 Task: Create a due date automation trigger when advanced on, on the monday of the week before a card is due add fields with custom field "Resume" set to a date between 1 and 7 days from now at 11:00 AM.
Action: Mouse moved to (1243, 97)
Screenshot: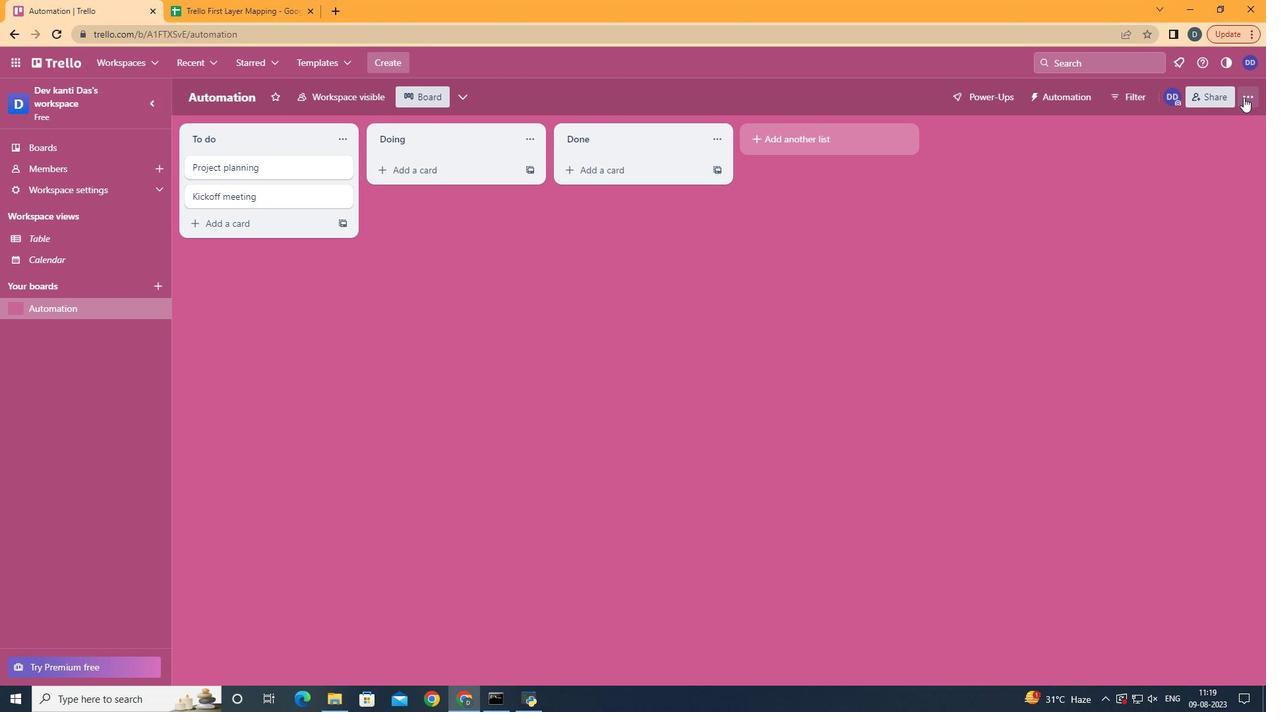 
Action: Mouse pressed left at (1243, 97)
Screenshot: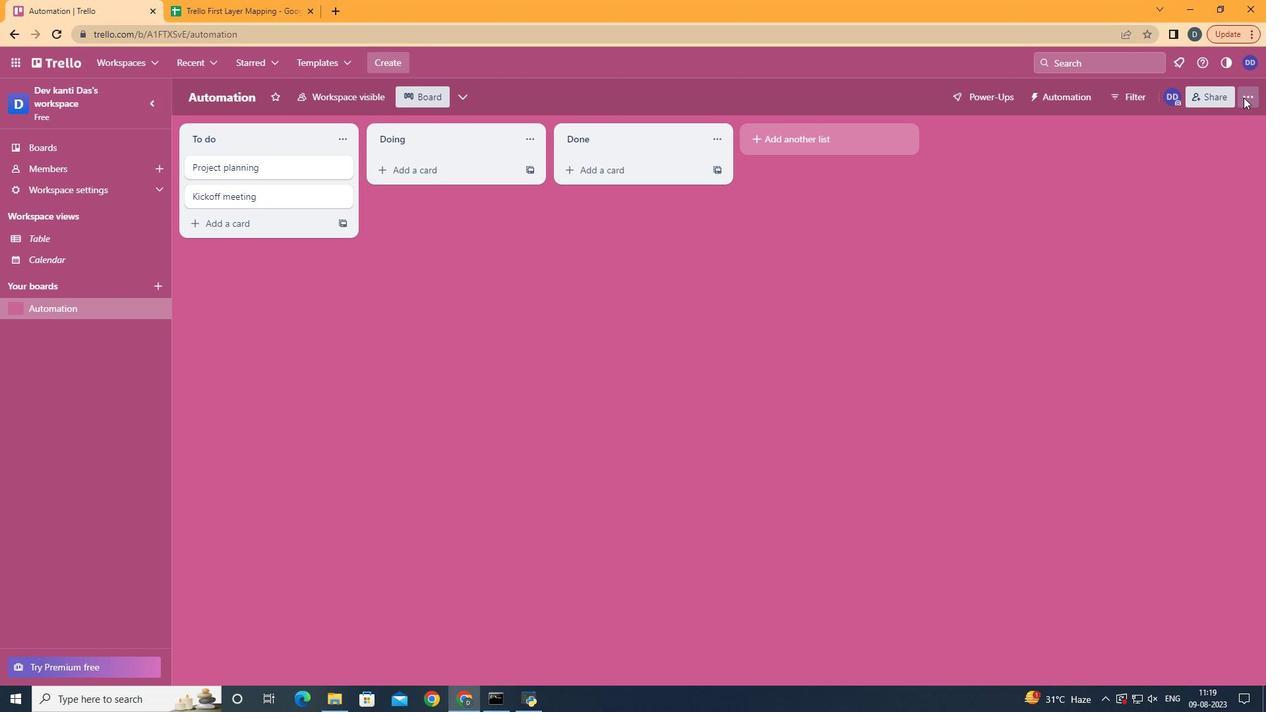 
Action: Mouse moved to (1092, 294)
Screenshot: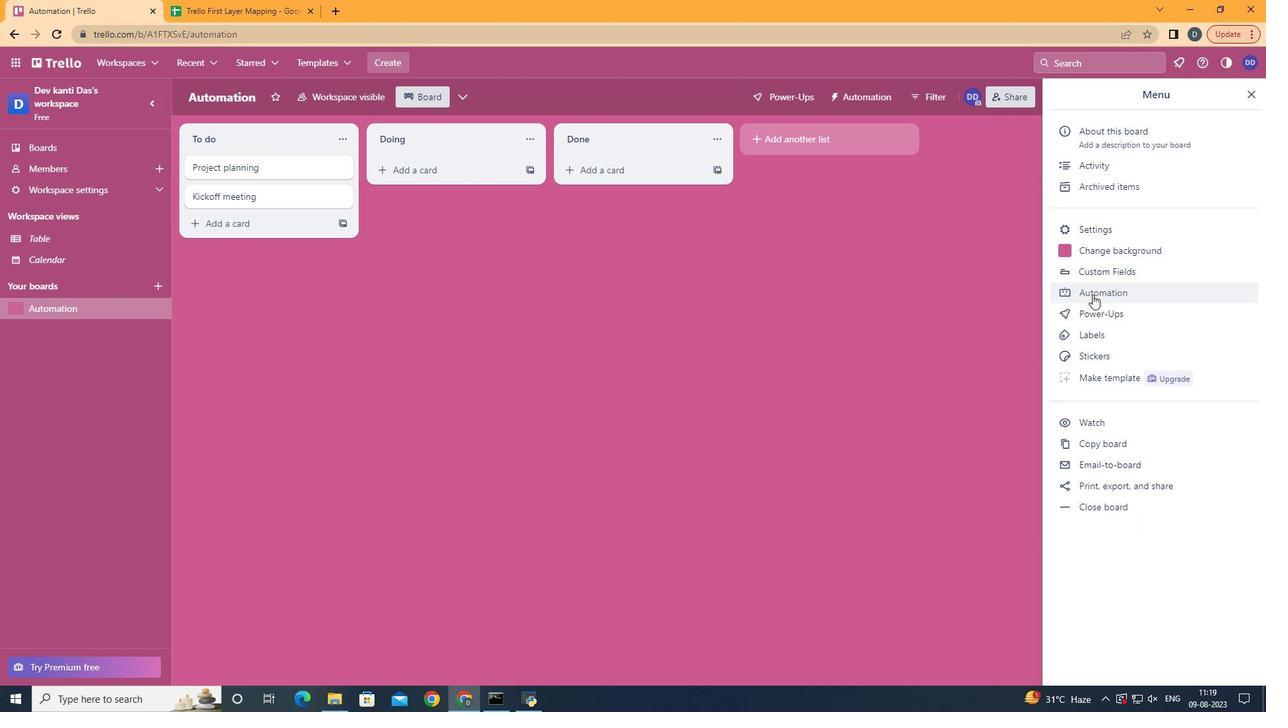 
Action: Mouse pressed left at (1092, 294)
Screenshot: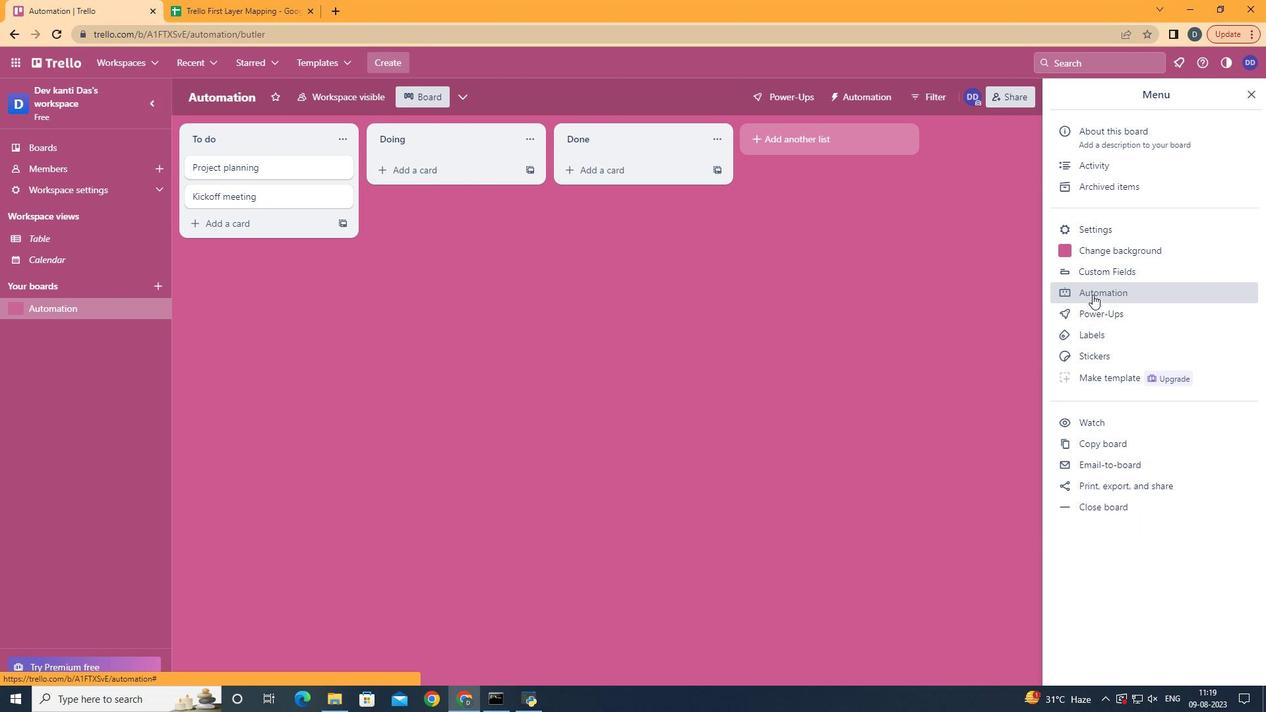 
Action: Mouse moved to (238, 258)
Screenshot: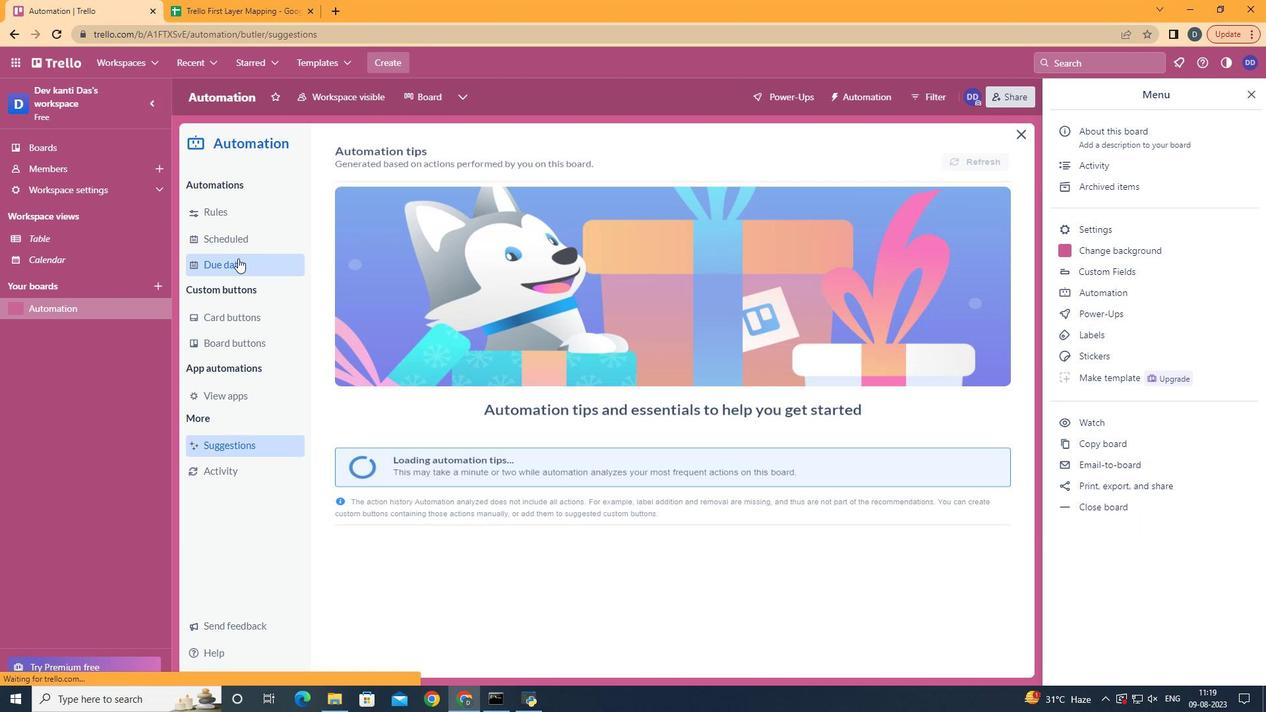 
Action: Mouse pressed left at (238, 258)
Screenshot: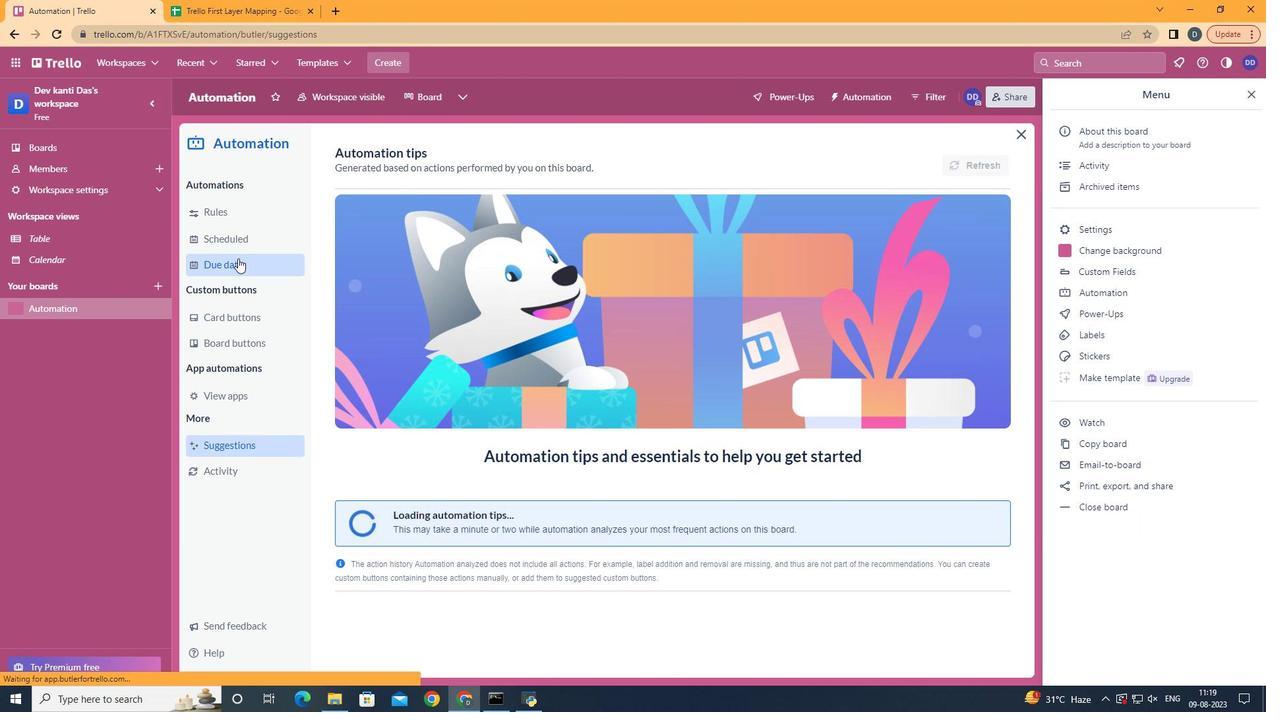 
Action: Mouse moved to (937, 161)
Screenshot: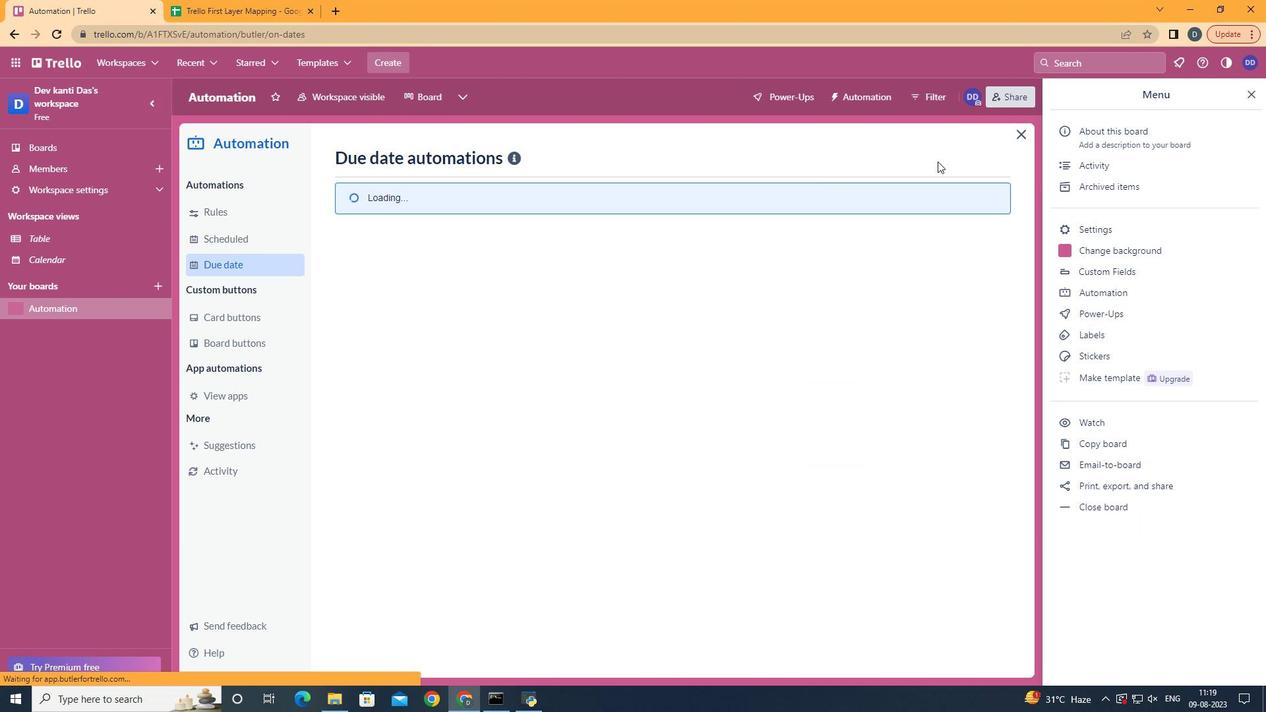 
Action: Mouse pressed left at (937, 161)
Screenshot: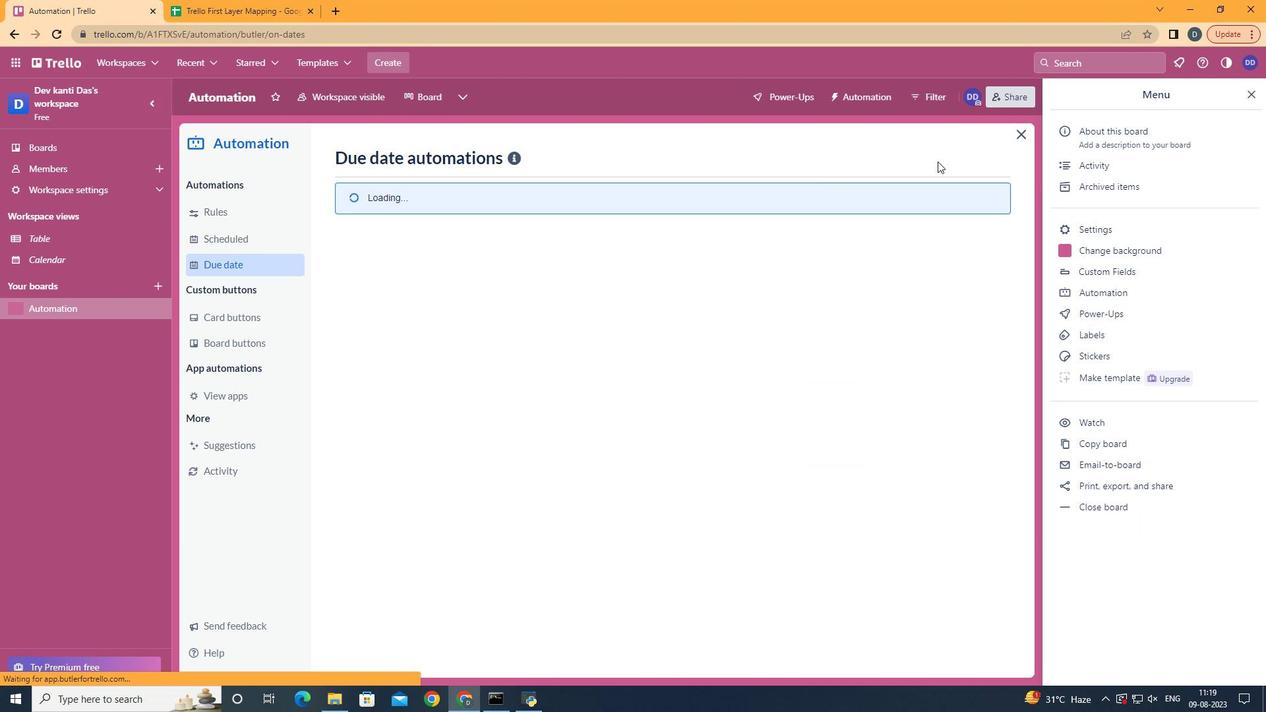 
Action: Mouse moved to (929, 155)
Screenshot: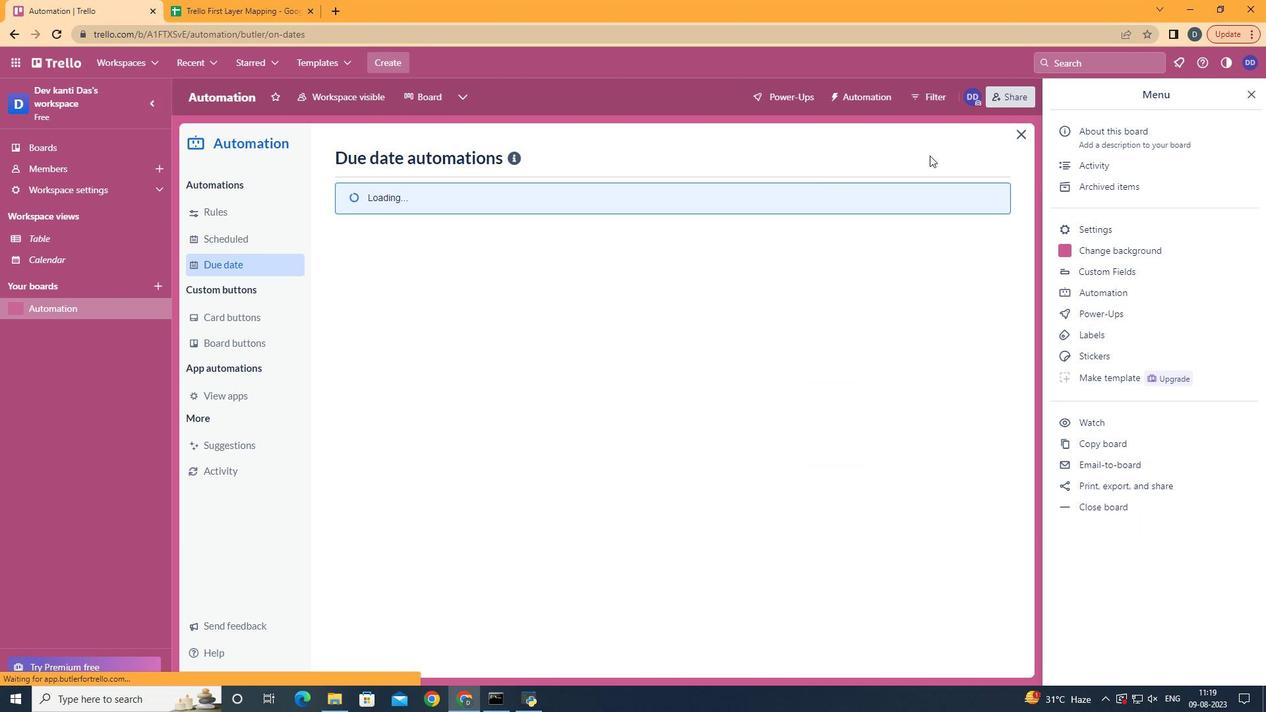
Action: Mouse pressed left at (929, 155)
Screenshot: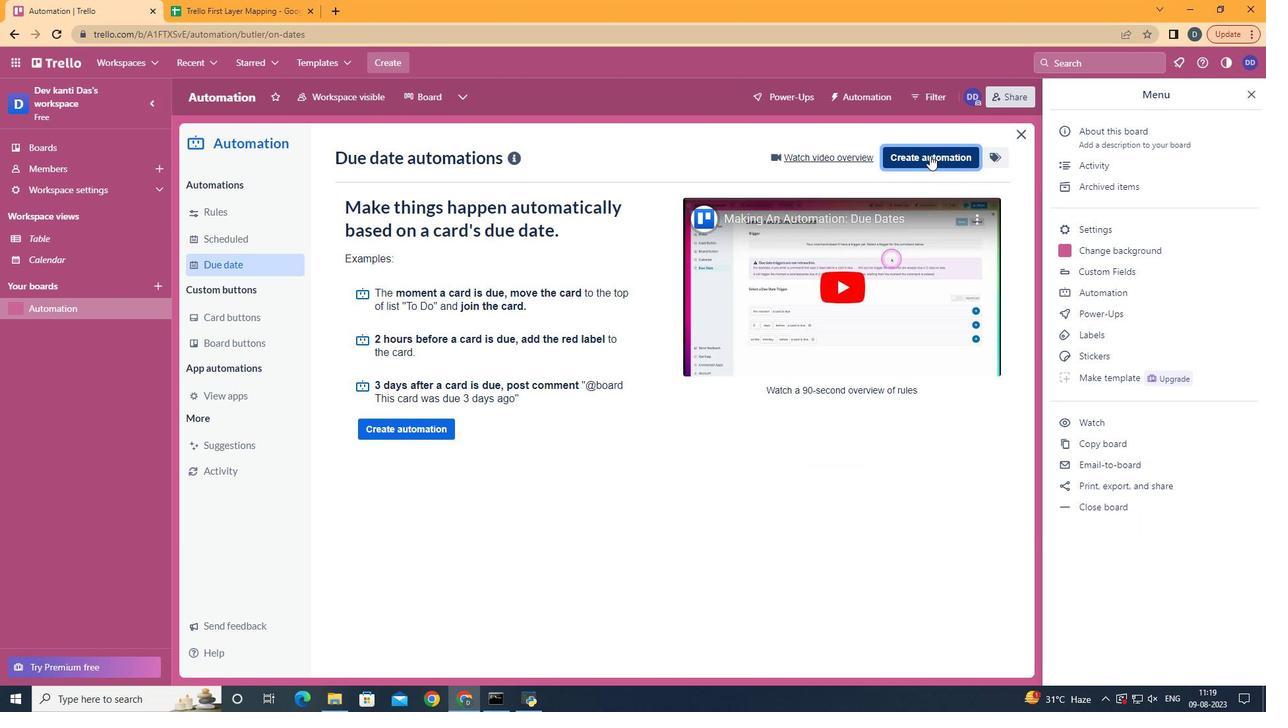 
Action: Mouse moved to (727, 278)
Screenshot: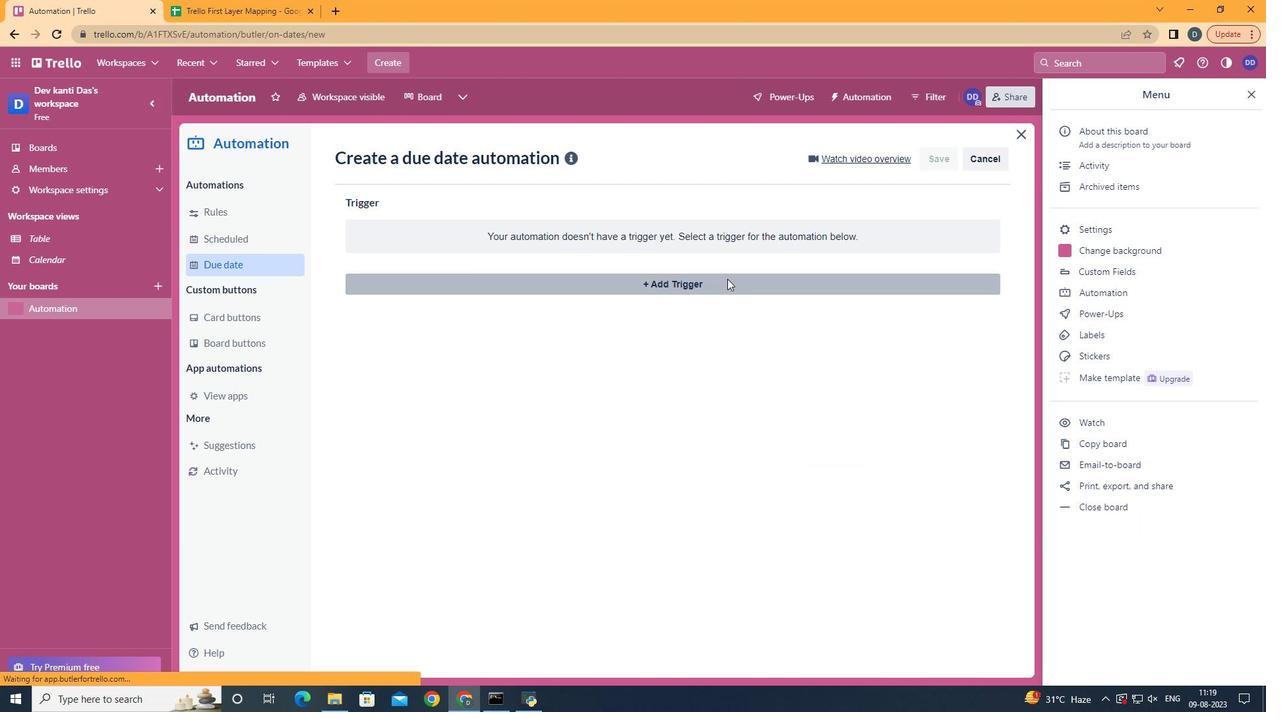 
Action: Mouse pressed left at (727, 278)
Screenshot: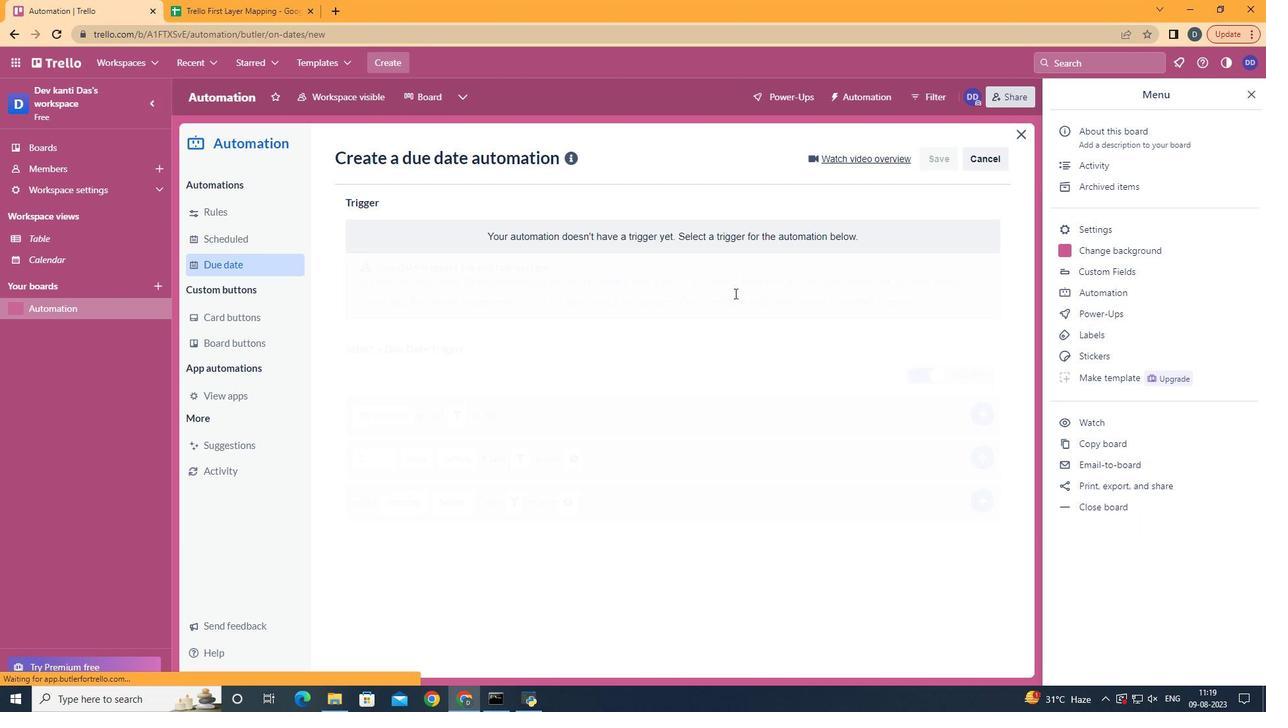 
Action: Mouse moved to (464, 625)
Screenshot: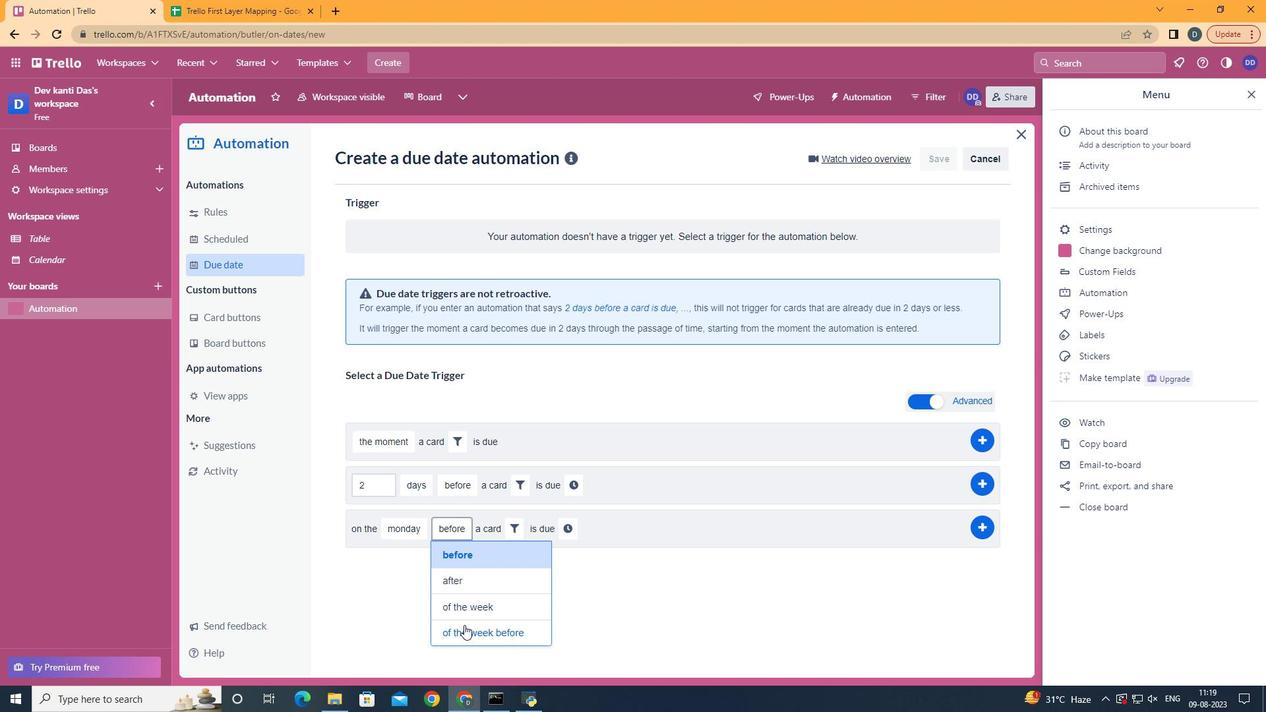 
Action: Mouse pressed left at (464, 625)
Screenshot: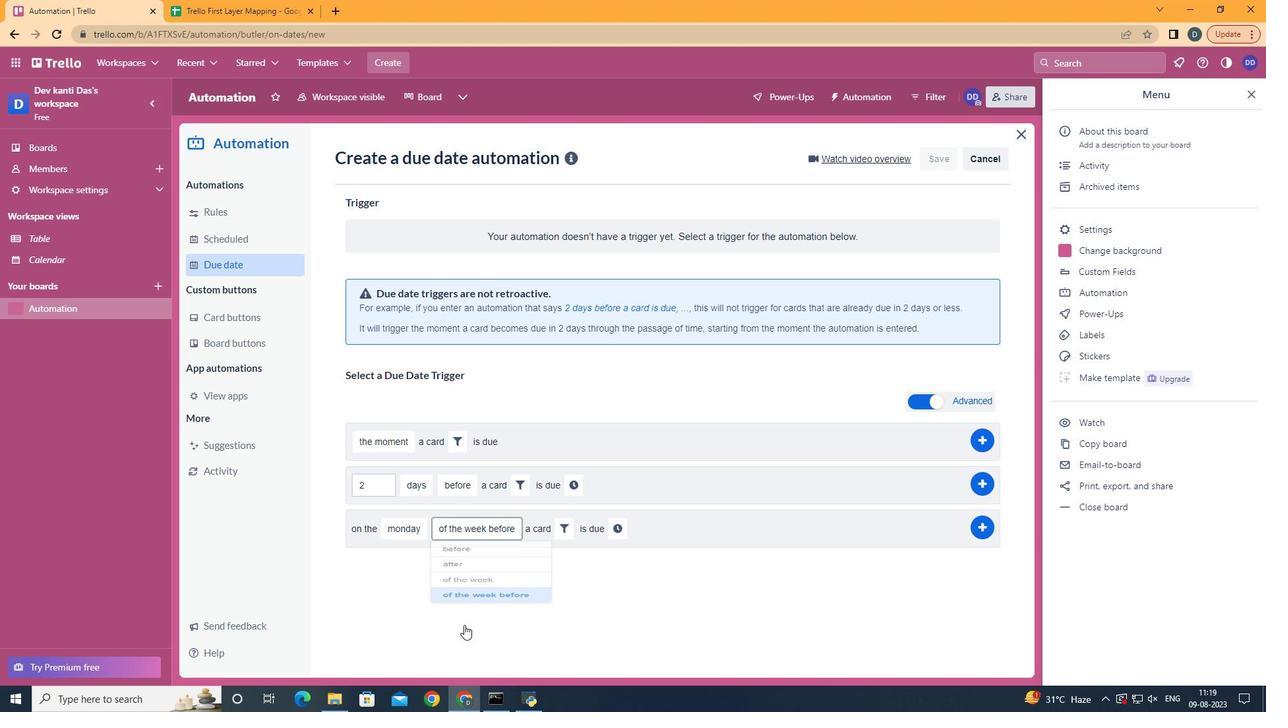 
Action: Mouse moved to (559, 525)
Screenshot: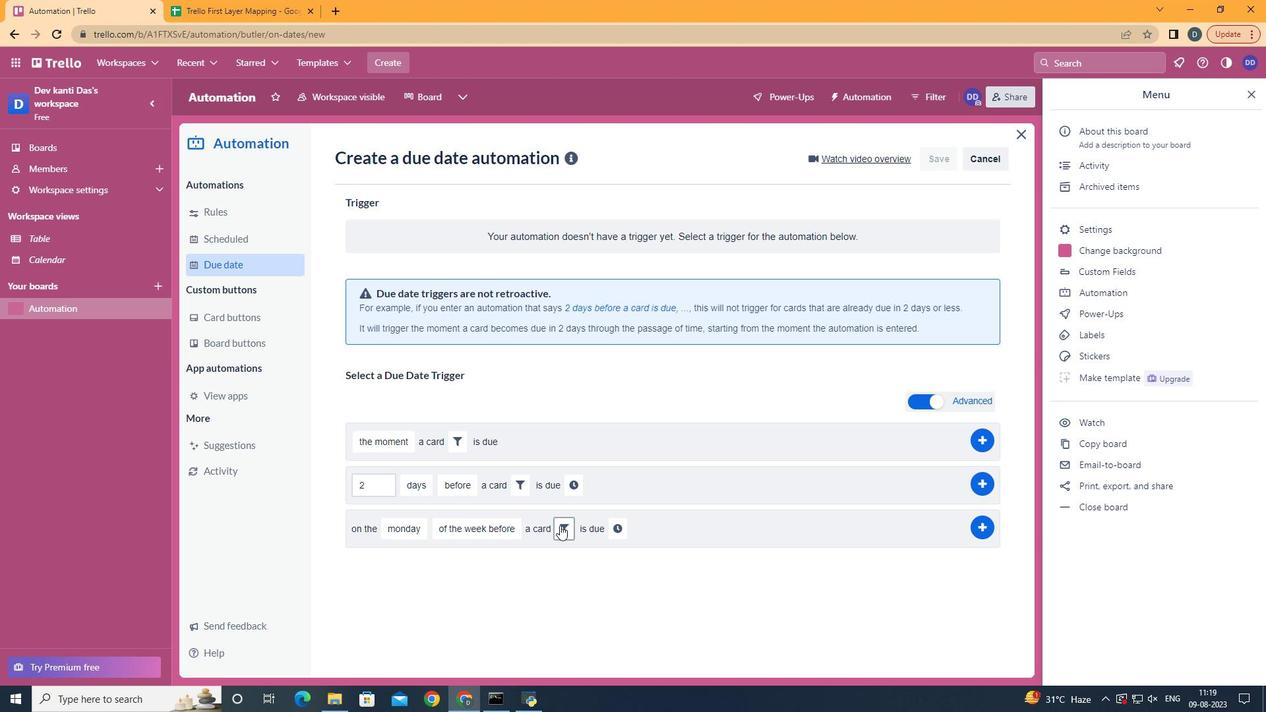 
Action: Mouse pressed left at (559, 525)
Screenshot: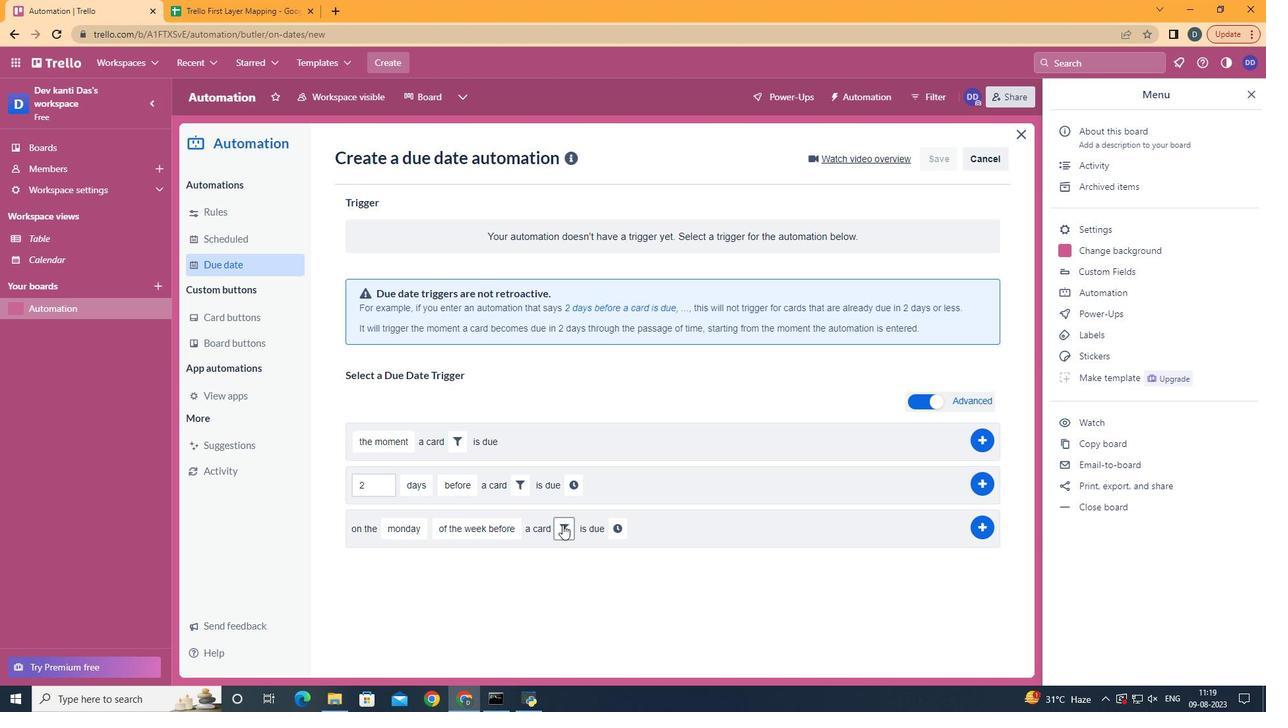 
Action: Mouse moved to (761, 567)
Screenshot: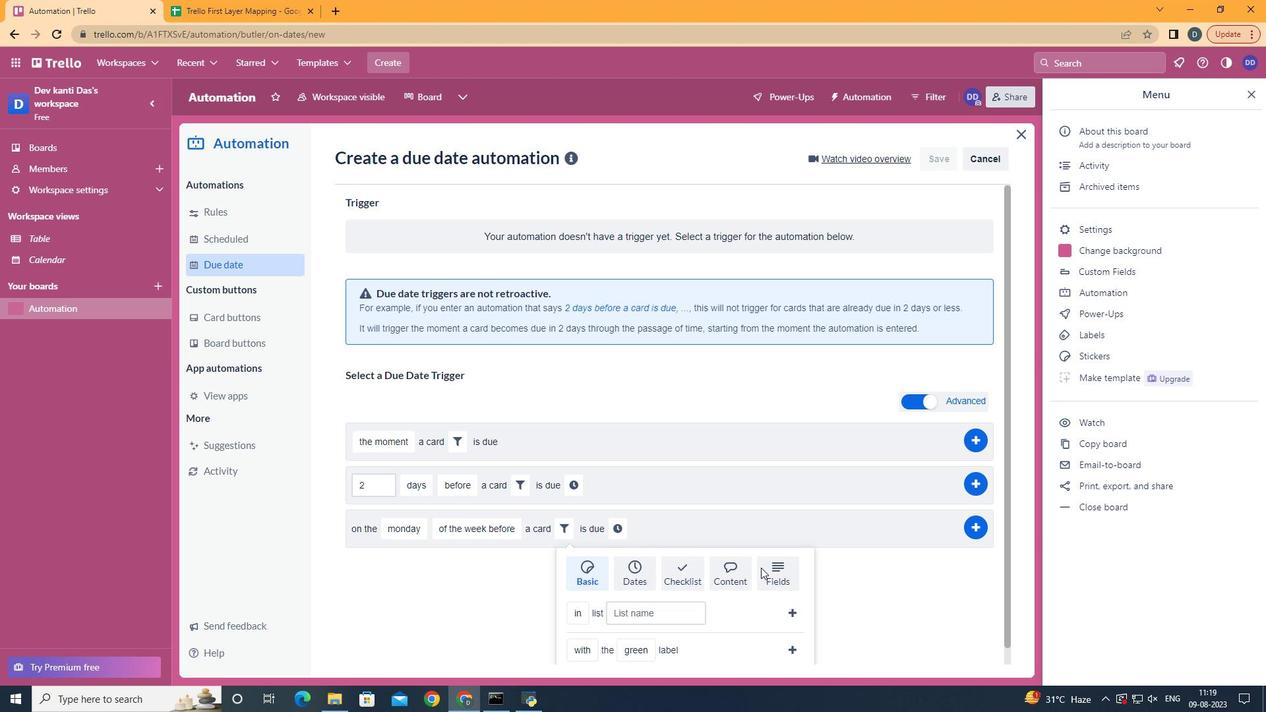 
Action: Mouse pressed left at (761, 567)
Screenshot: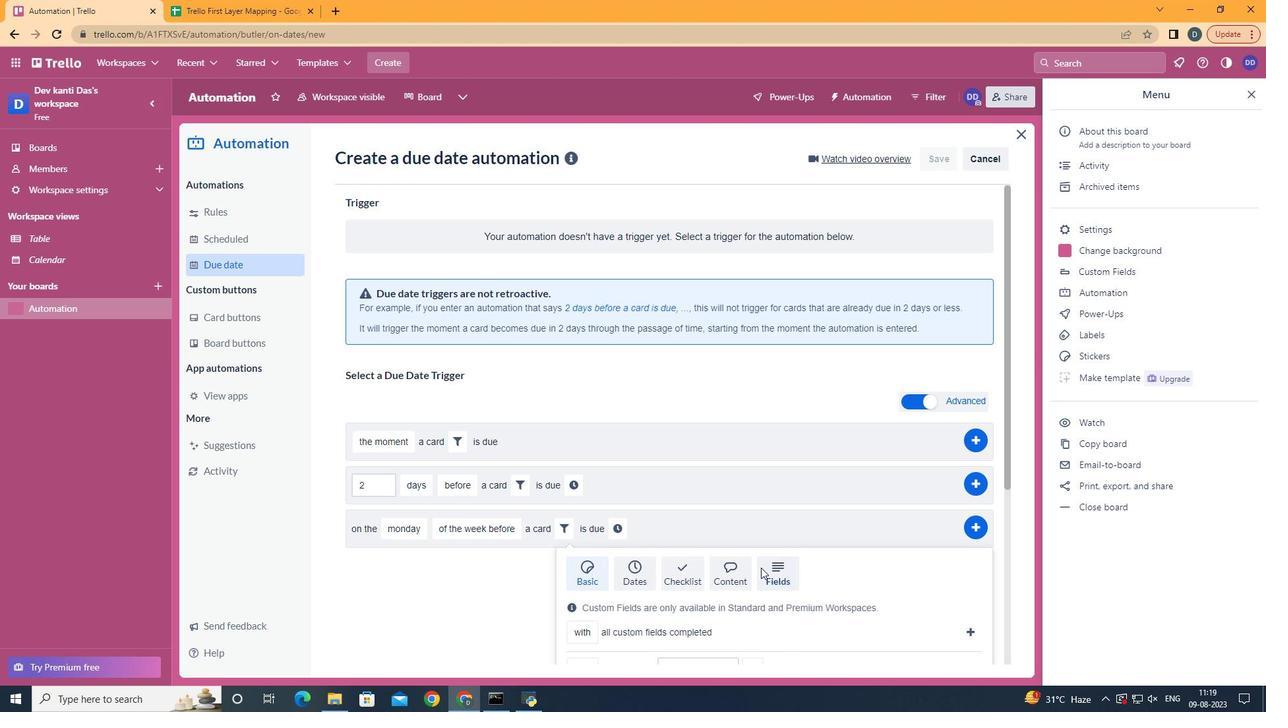 
Action: Mouse scrolled (761, 567) with delta (0, 0)
Screenshot: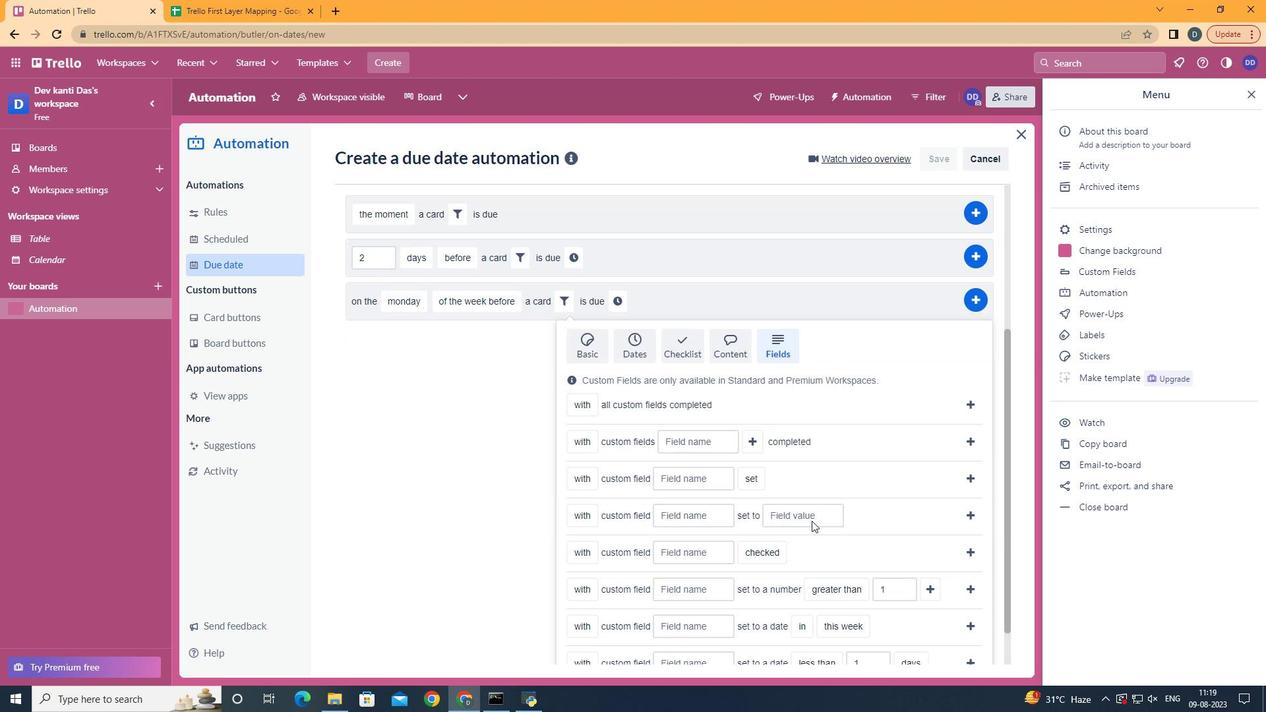 
Action: Mouse scrolled (761, 567) with delta (0, 0)
Screenshot: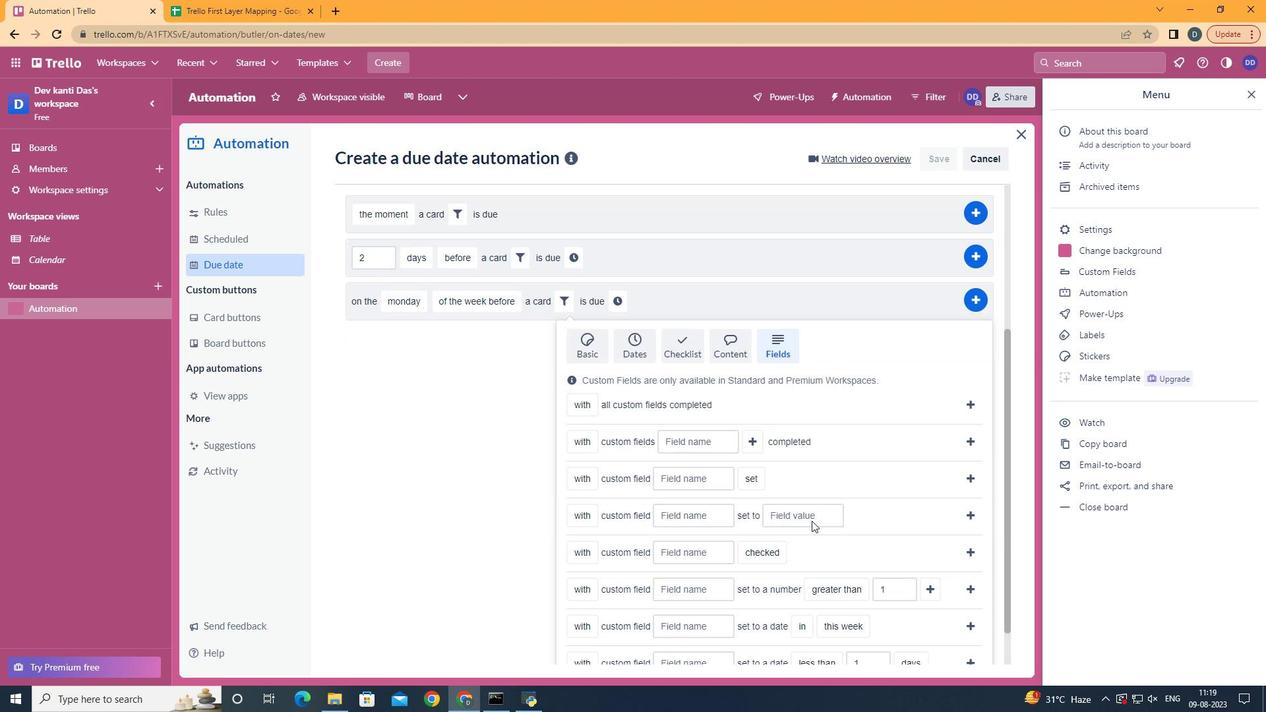 
Action: Mouse scrolled (761, 567) with delta (0, 0)
Screenshot: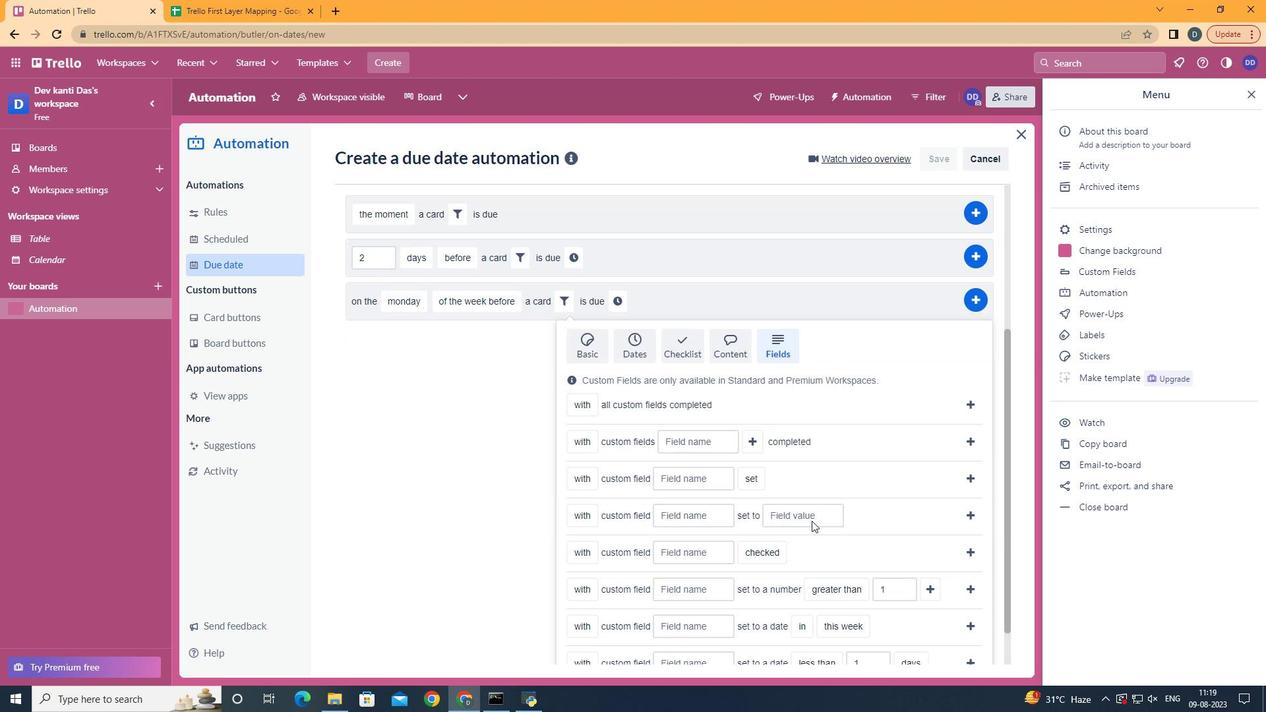 
Action: Mouse scrolled (761, 567) with delta (0, 0)
Screenshot: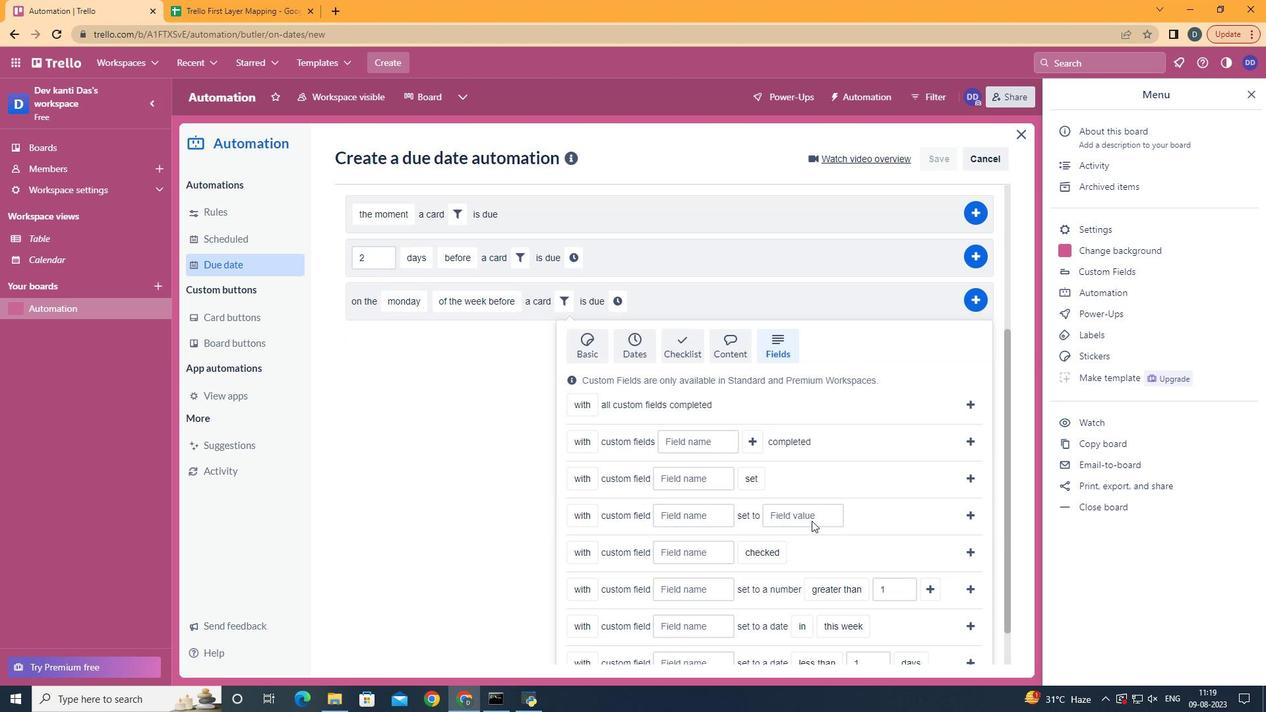 
Action: Mouse scrolled (761, 567) with delta (0, 0)
Screenshot: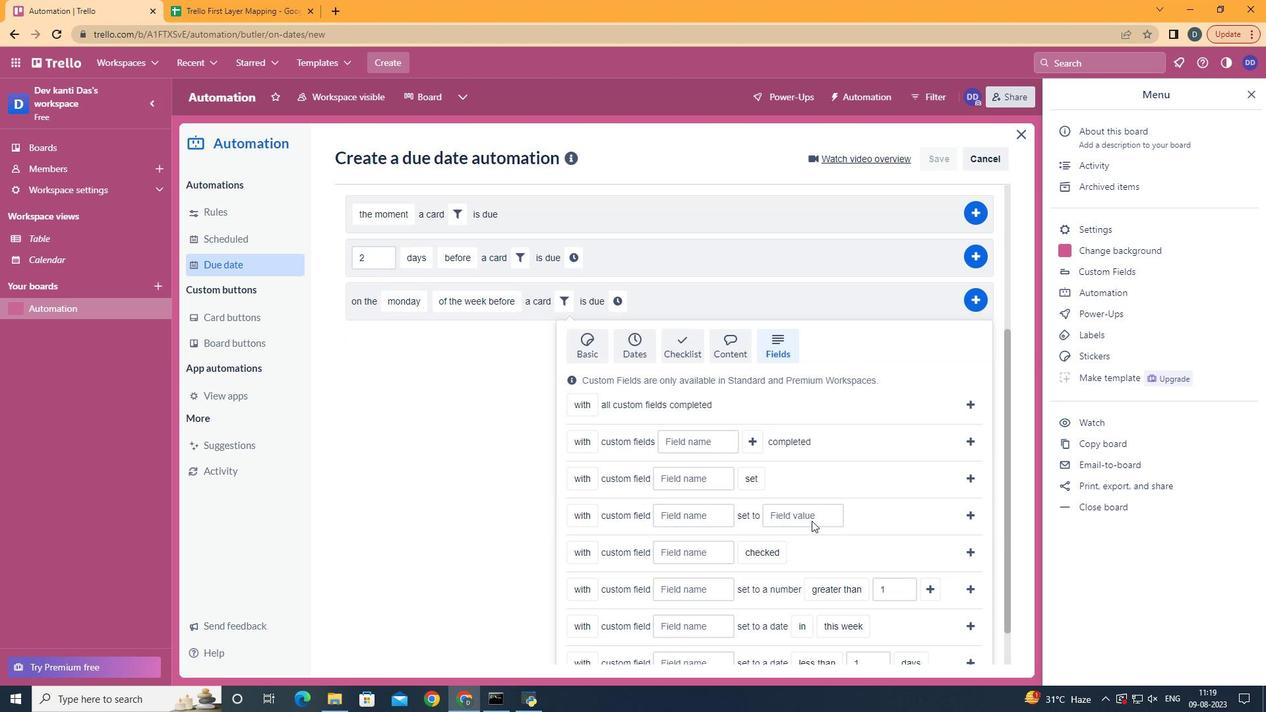 
Action: Mouse moved to (598, 566)
Screenshot: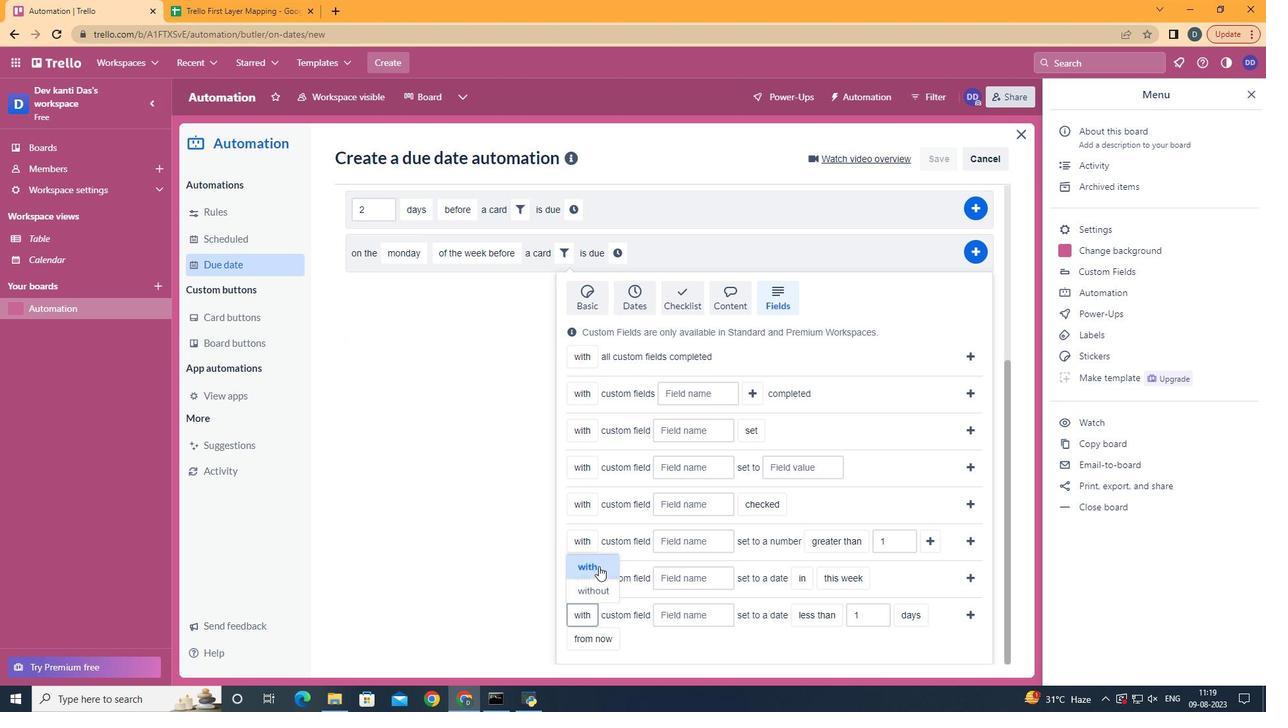 
Action: Mouse pressed left at (598, 566)
Screenshot: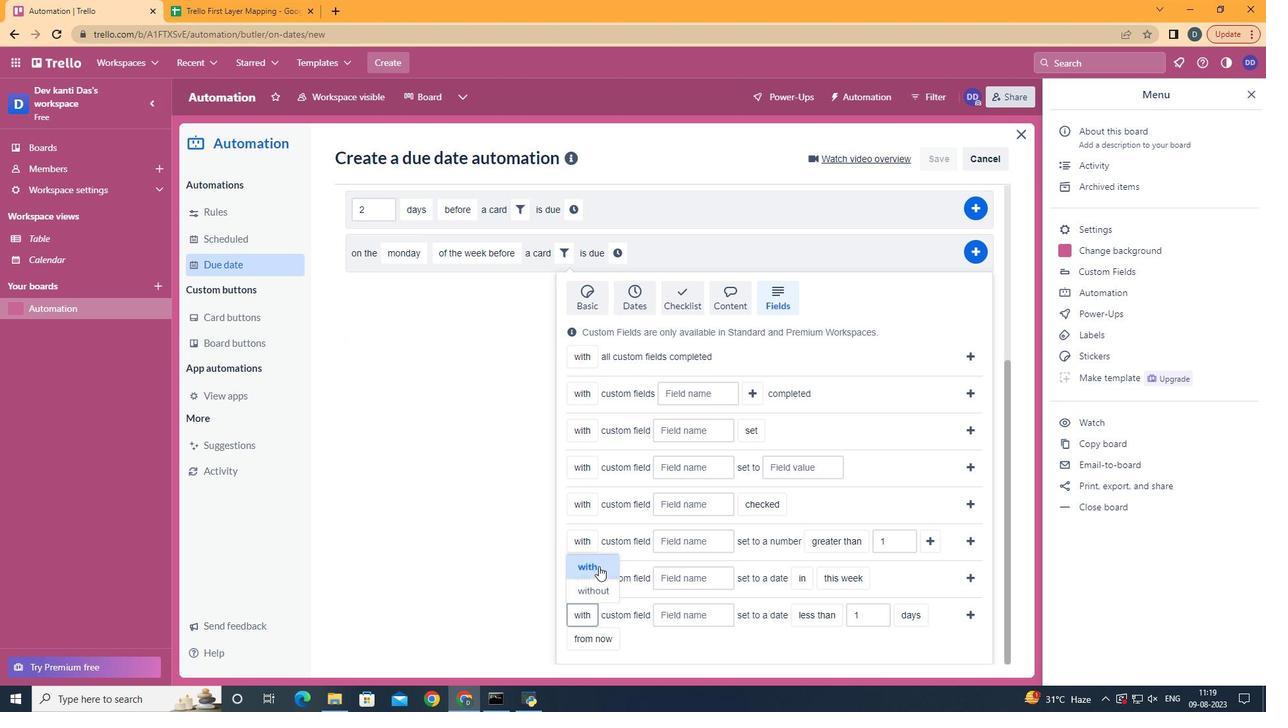 
Action: Mouse moved to (685, 613)
Screenshot: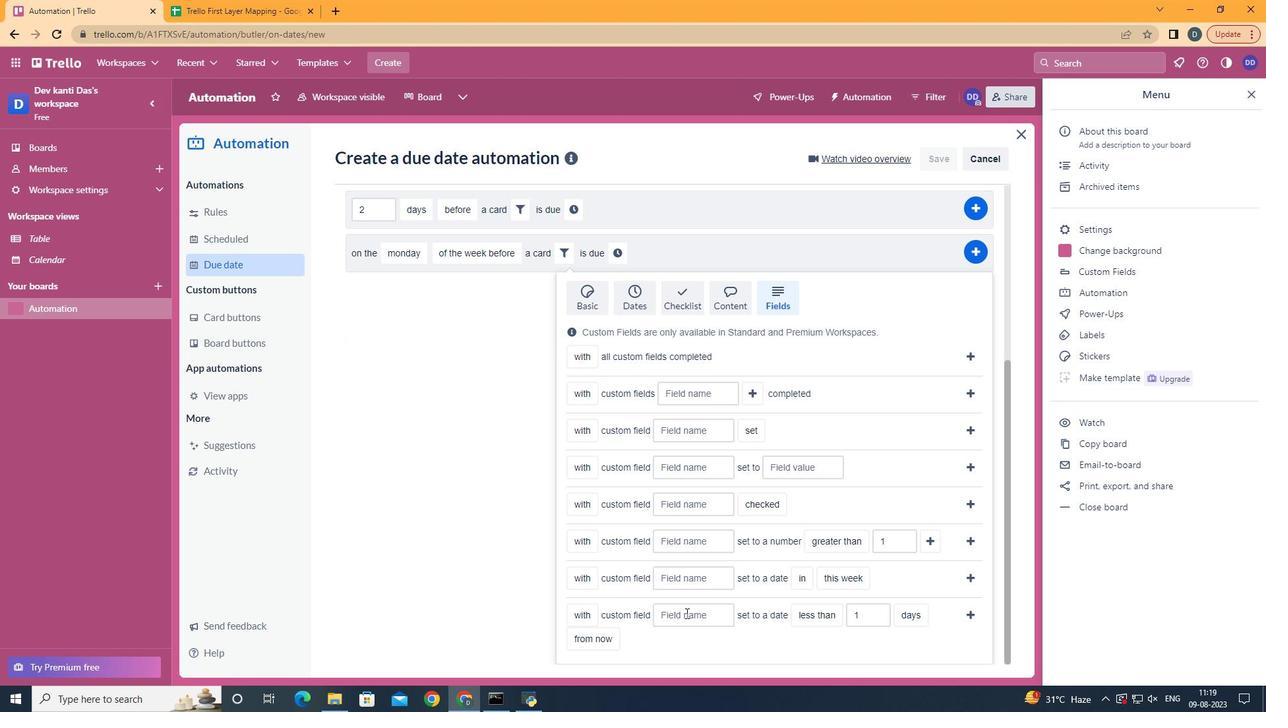 
Action: Mouse pressed left at (685, 613)
Screenshot: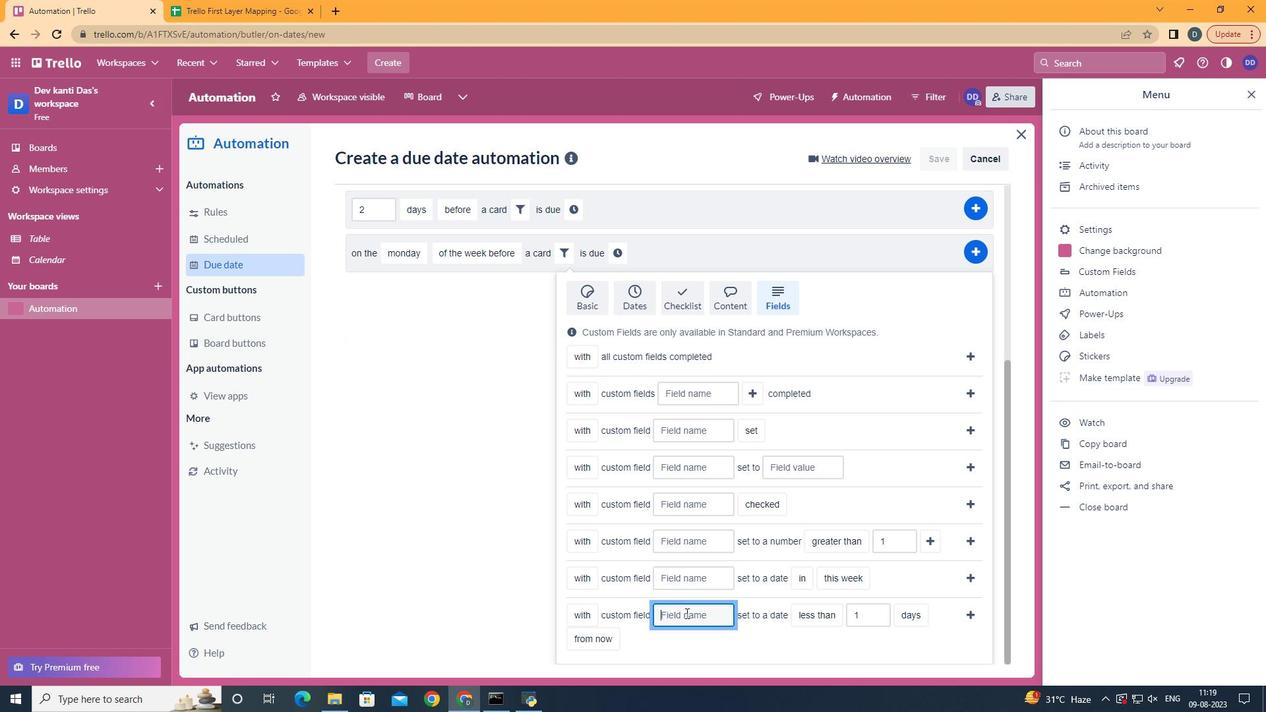 
Action: Key pressed <Key.shift>Resume
Screenshot: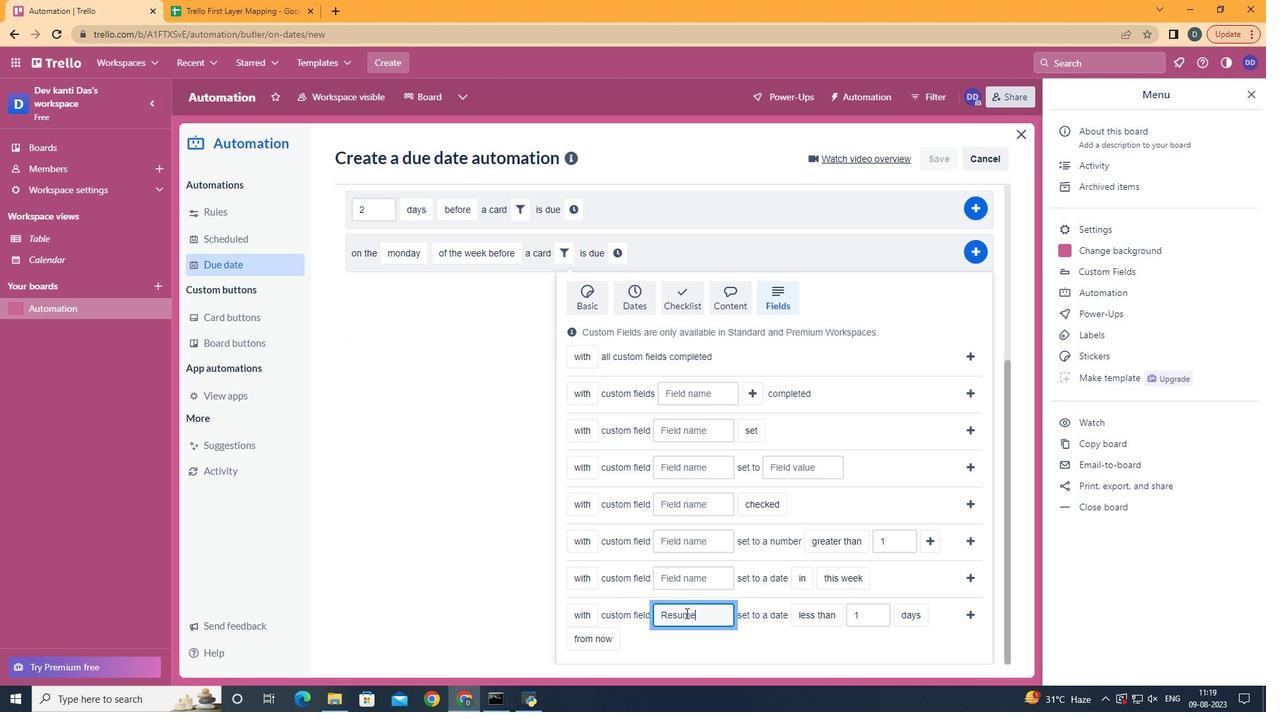 
Action: Mouse moved to (830, 596)
Screenshot: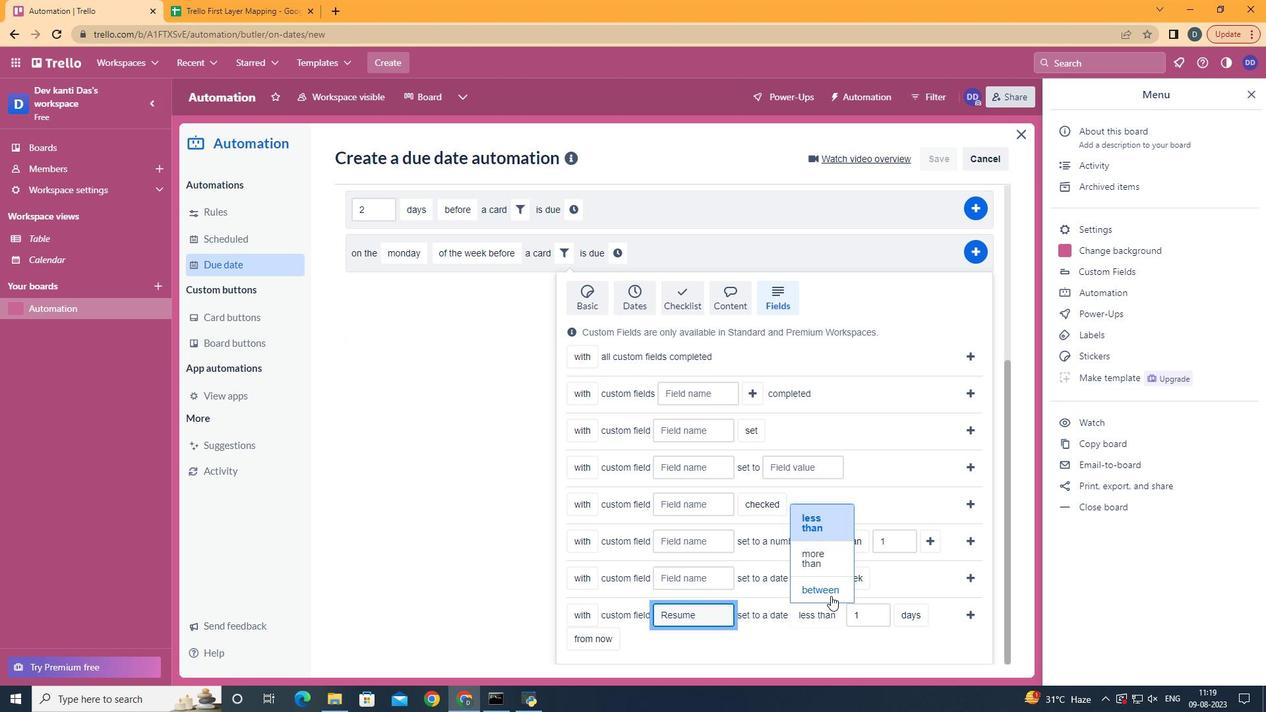 
Action: Mouse pressed left at (830, 596)
Screenshot: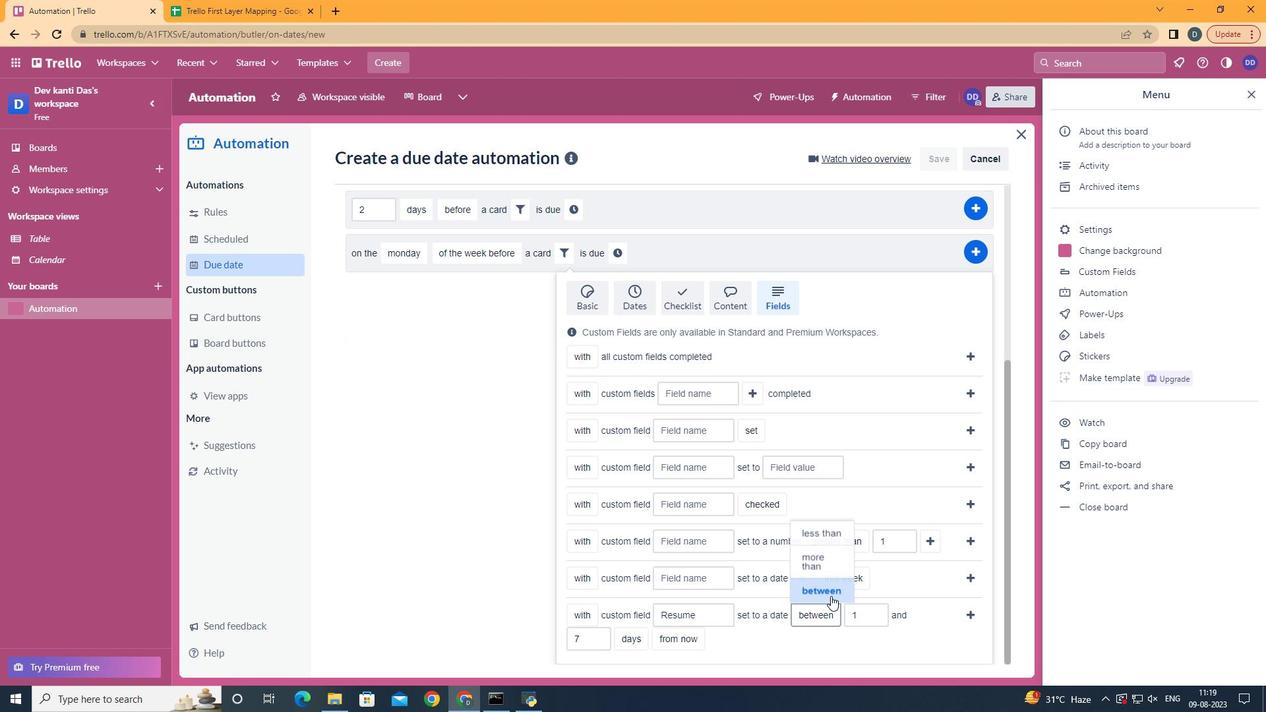 
Action: Mouse moved to (643, 584)
Screenshot: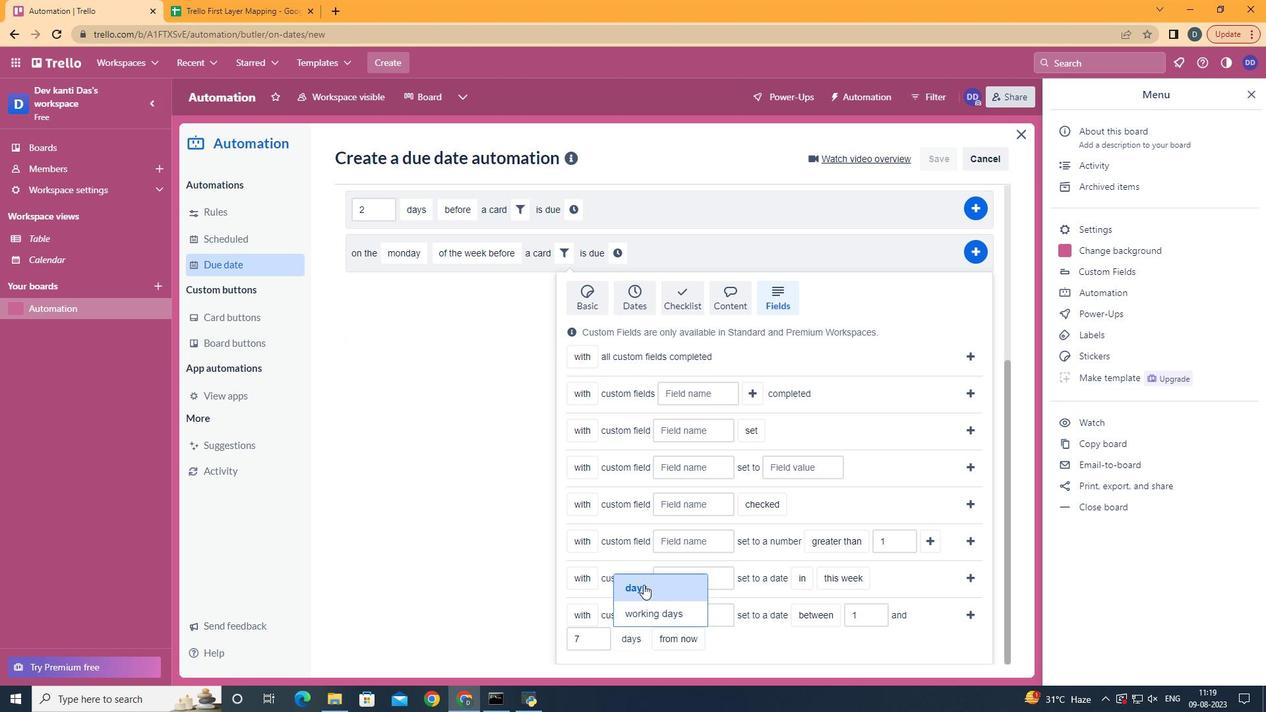 
Action: Mouse pressed left at (643, 584)
Screenshot: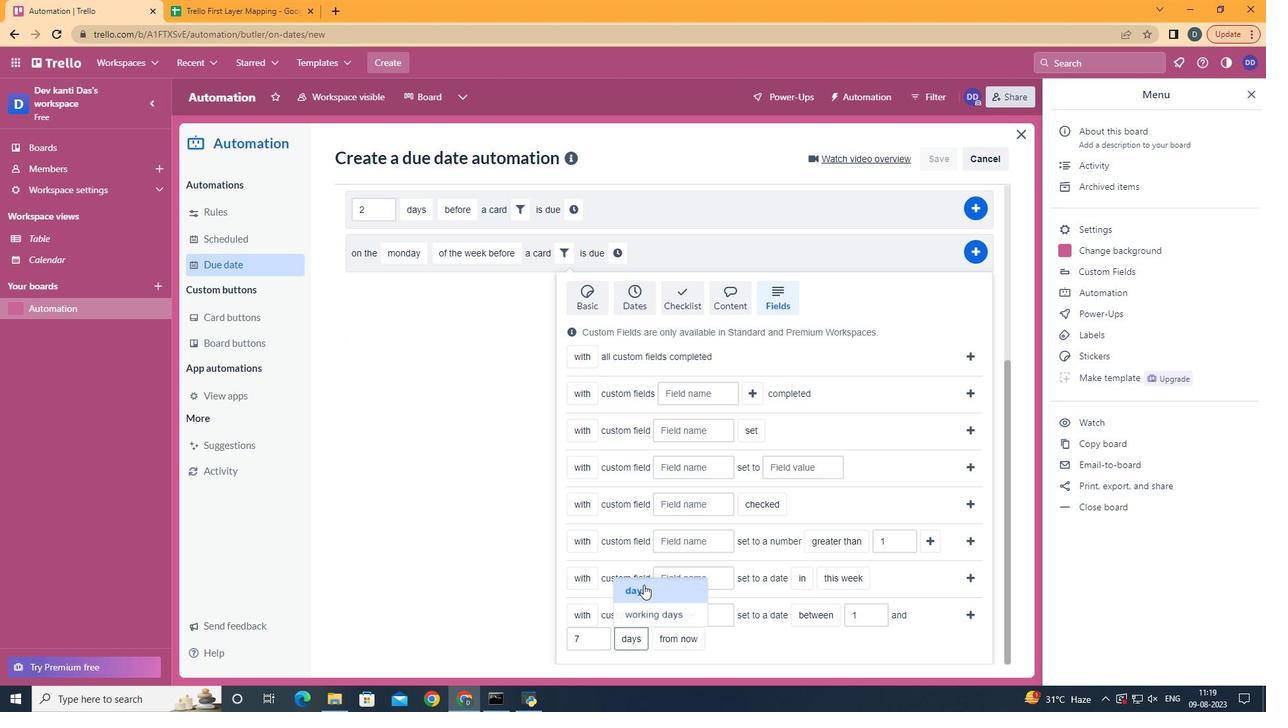 
Action: Mouse moved to (692, 578)
Screenshot: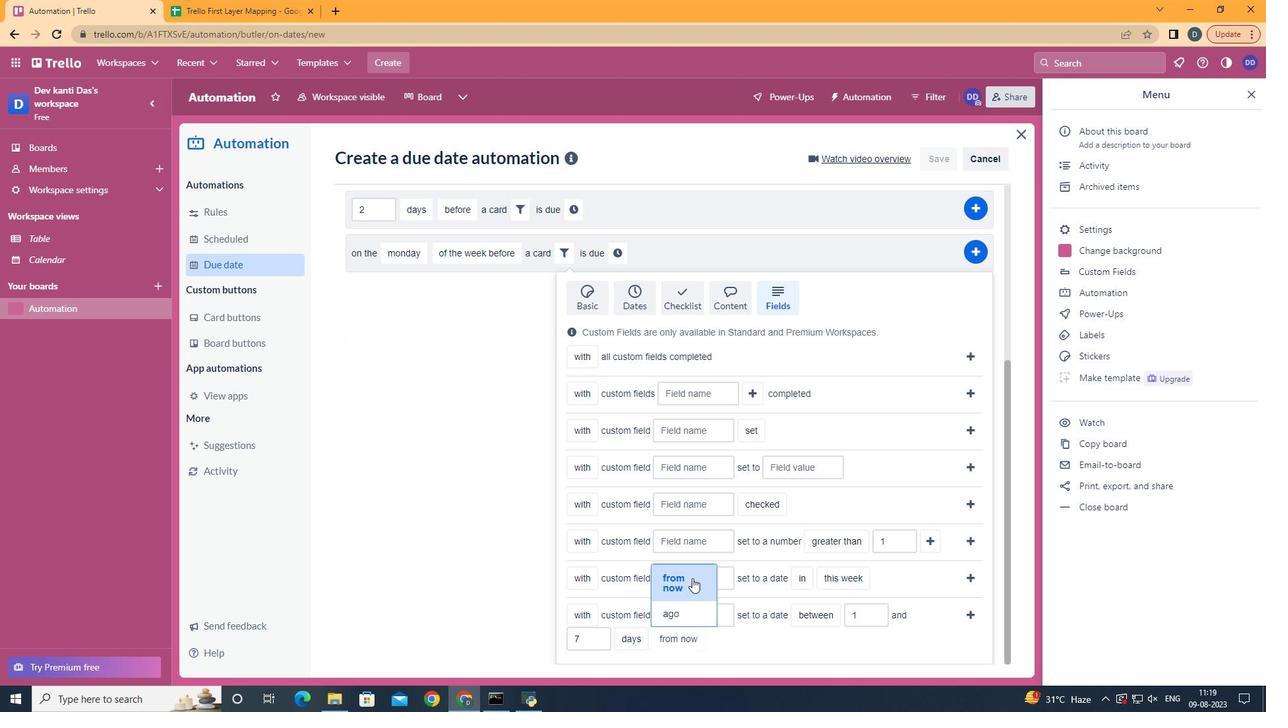 
Action: Mouse pressed left at (692, 578)
Screenshot: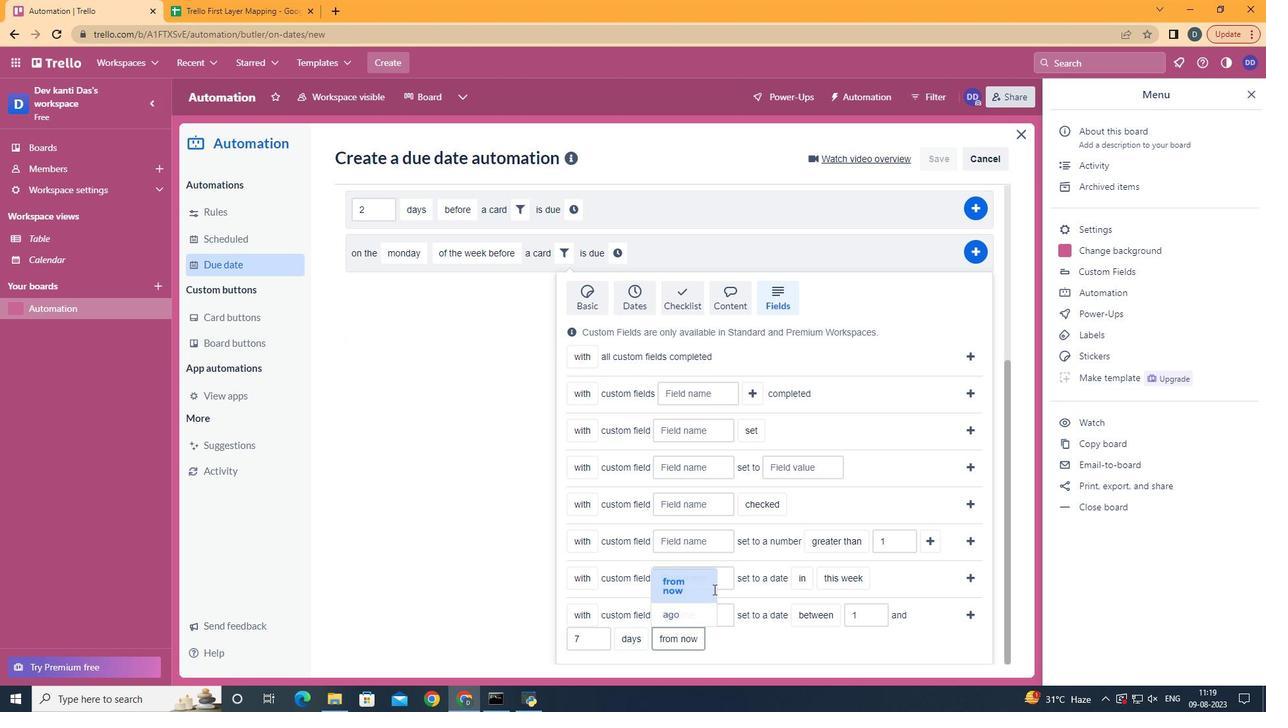 
Action: Mouse moved to (968, 617)
Screenshot: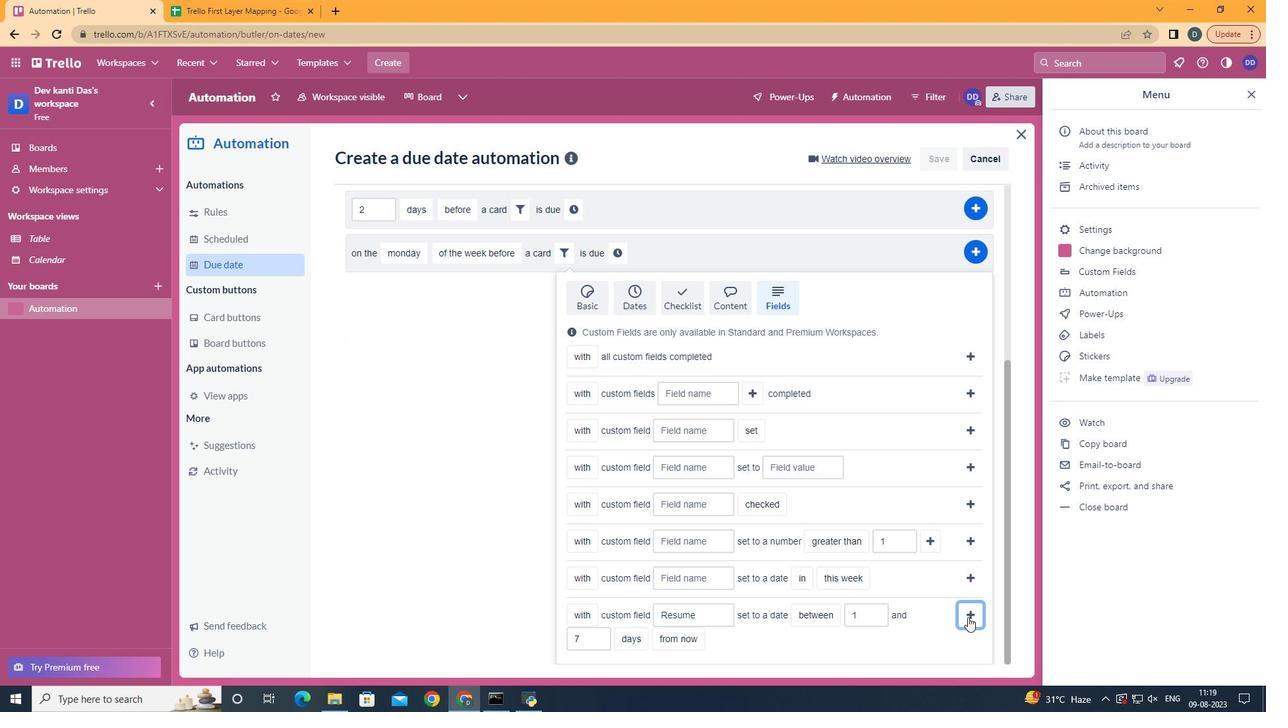 
Action: Mouse pressed left at (968, 617)
Screenshot: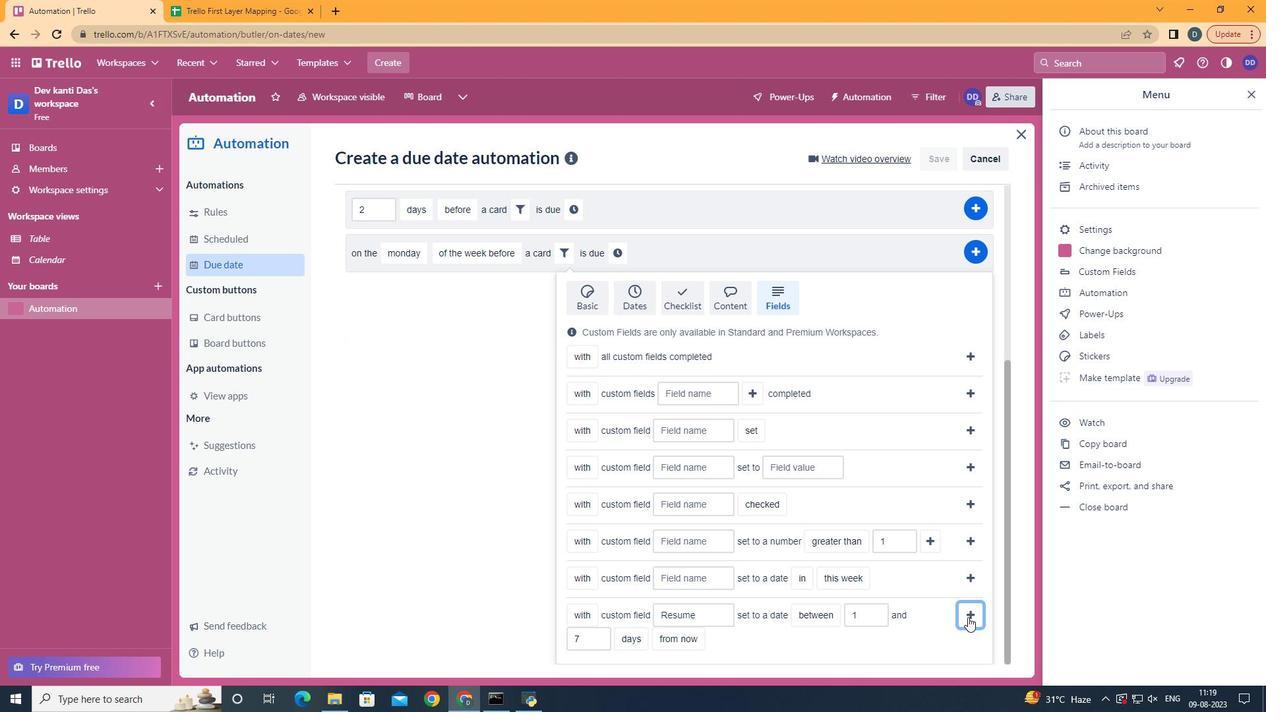 
Action: Mouse moved to (365, 561)
Screenshot: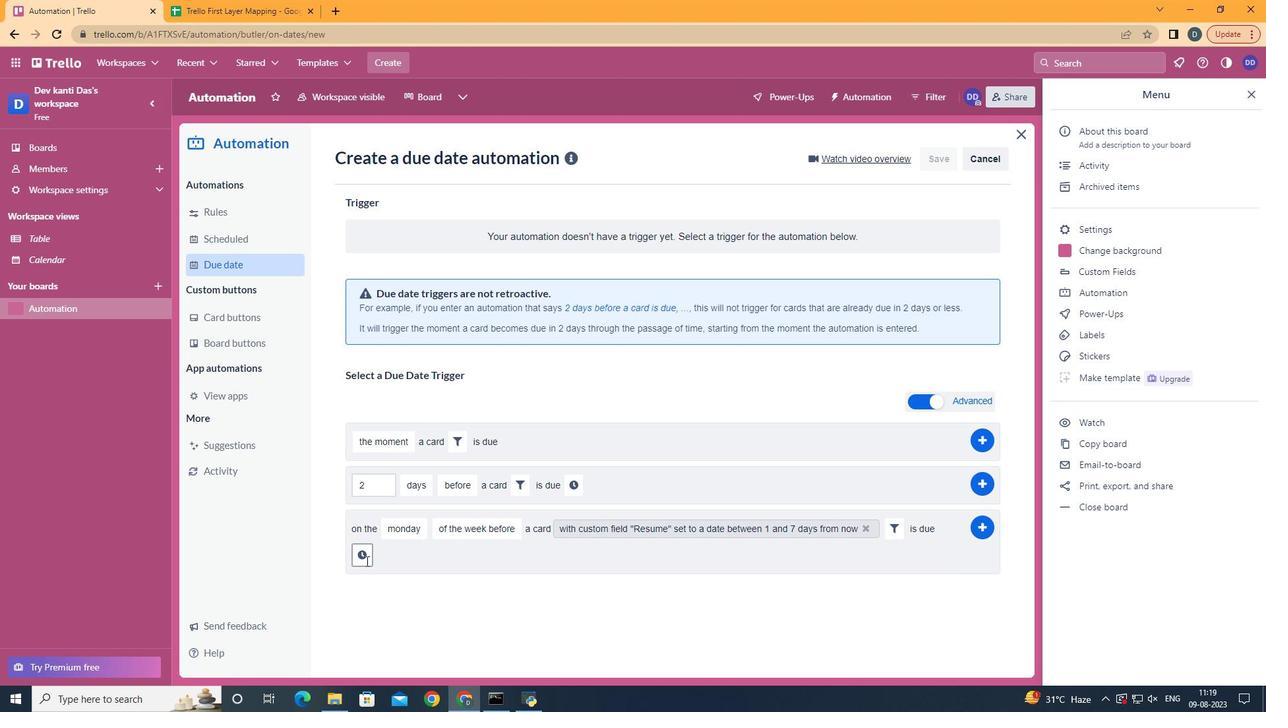 
Action: Mouse pressed left at (365, 561)
Screenshot: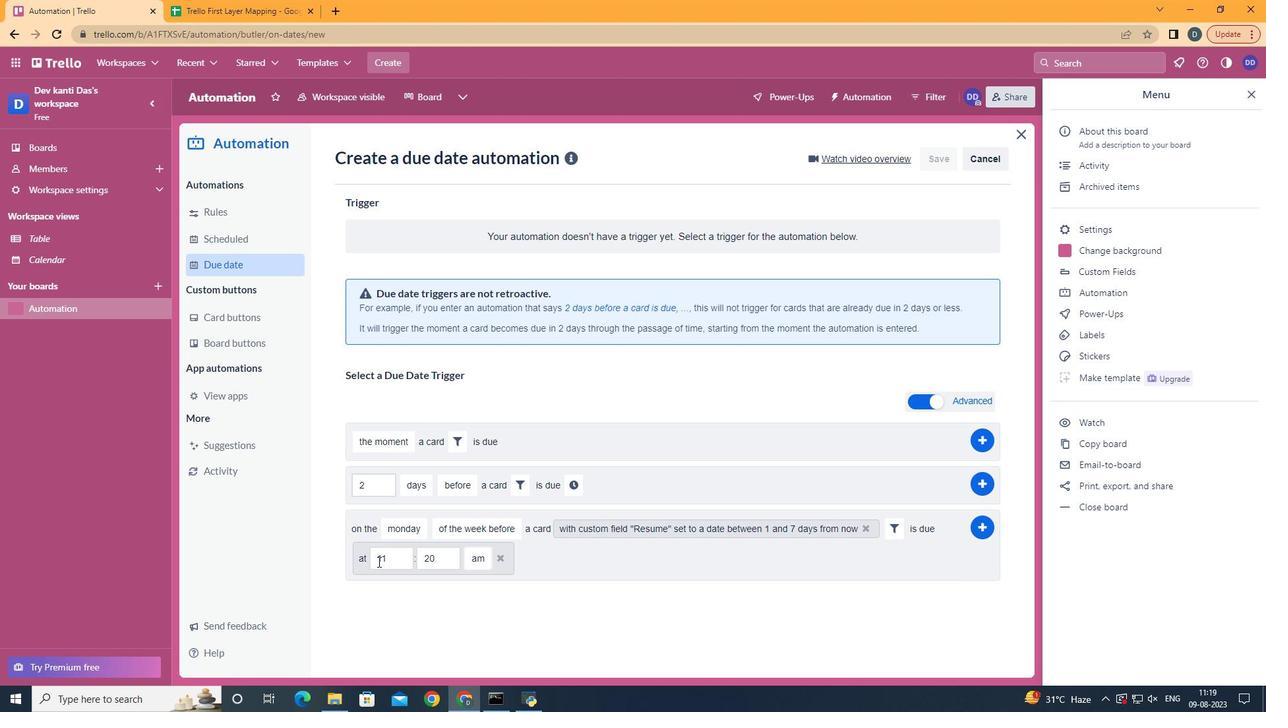 
Action: Mouse moved to (442, 560)
Screenshot: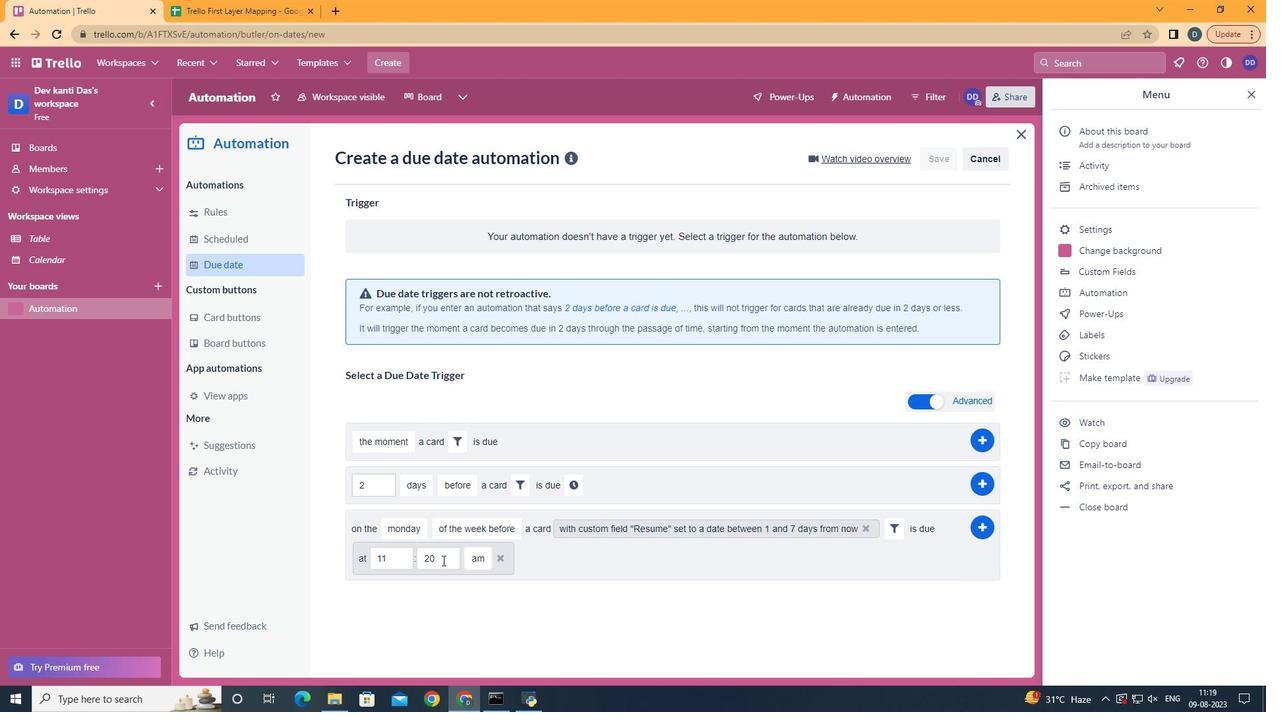
Action: Key pressed <Key.backspace> 0)<Key.backspace>00
Screenshot: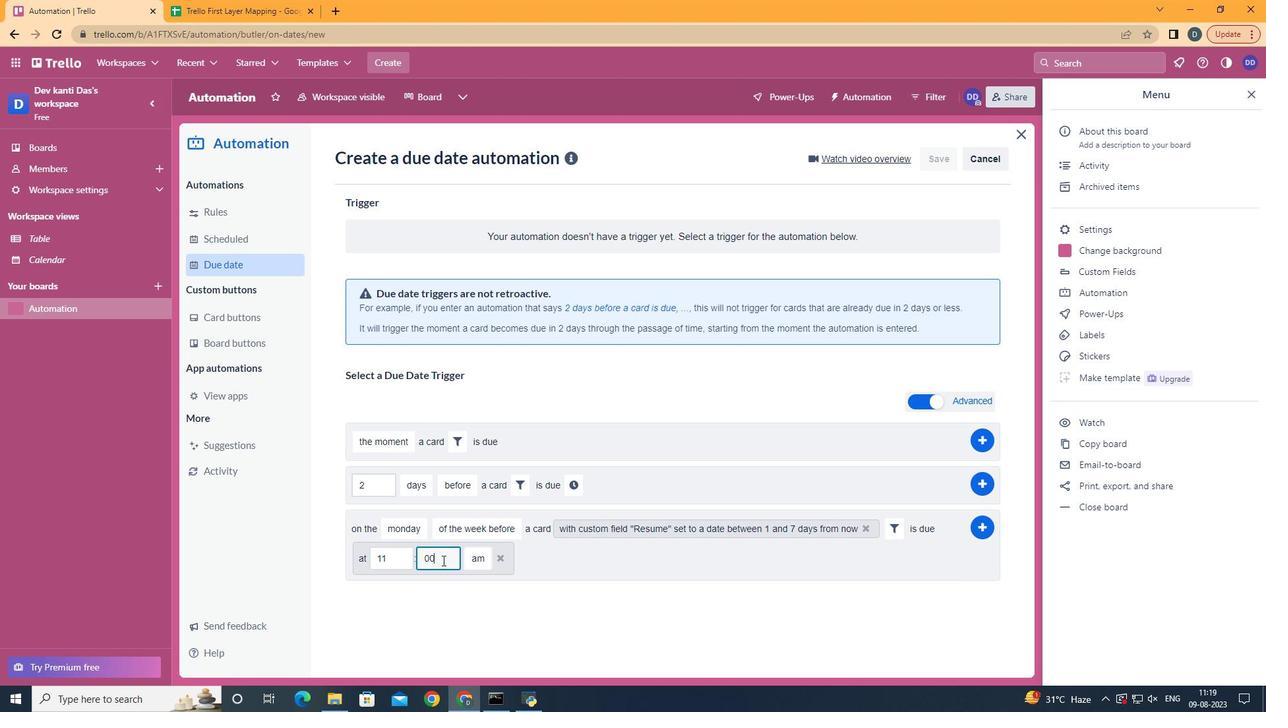 
Action: Mouse moved to (978, 518)
Screenshot: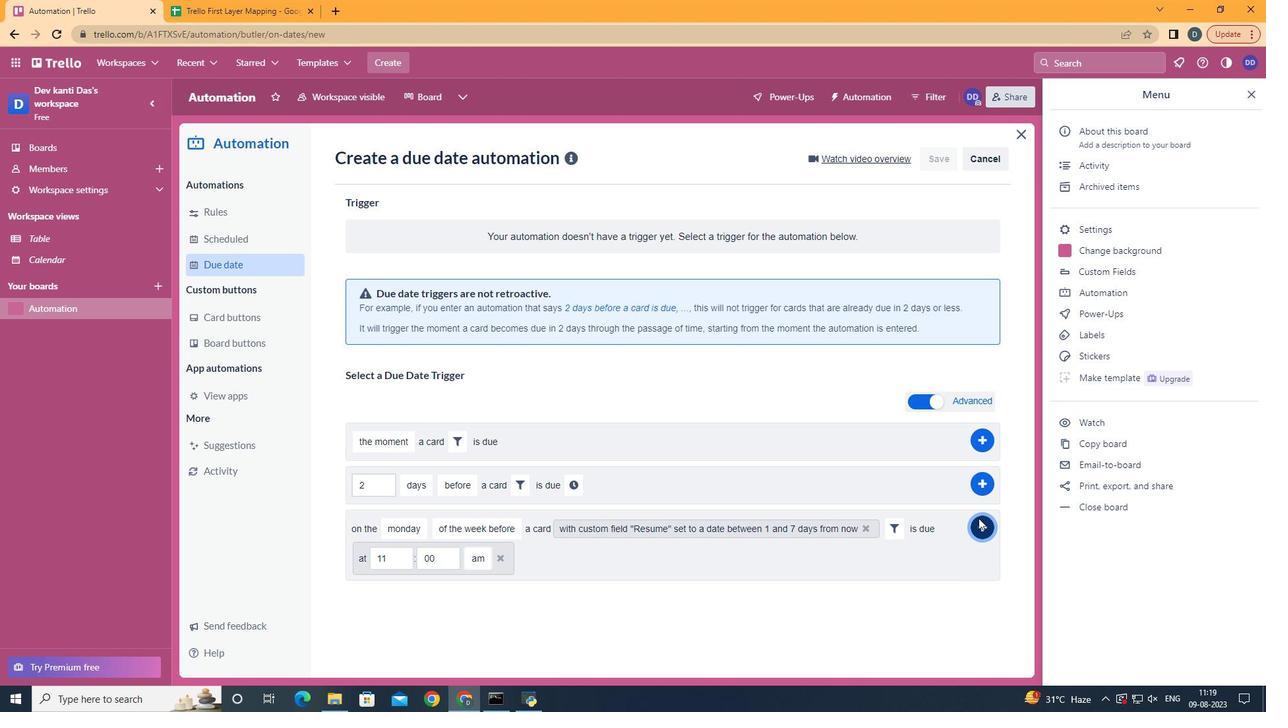 
Action: Mouse pressed left at (978, 518)
Screenshot: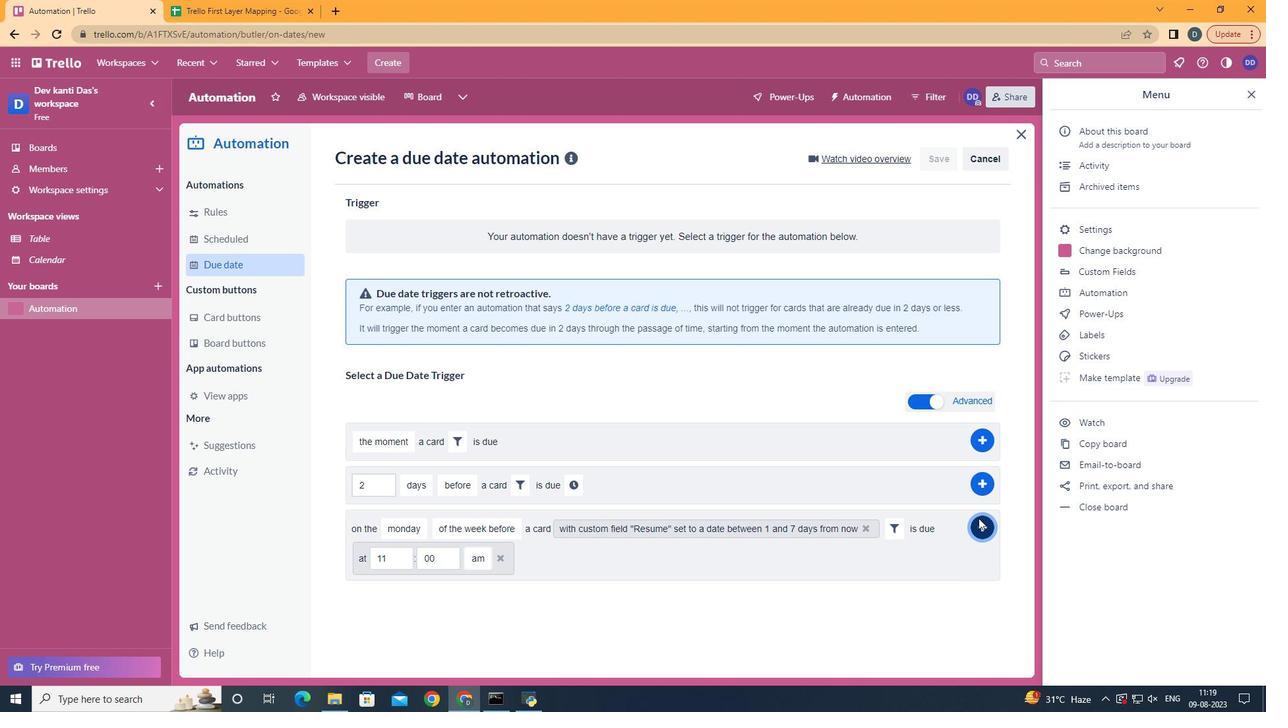 
Action: Mouse moved to (884, 265)
Screenshot: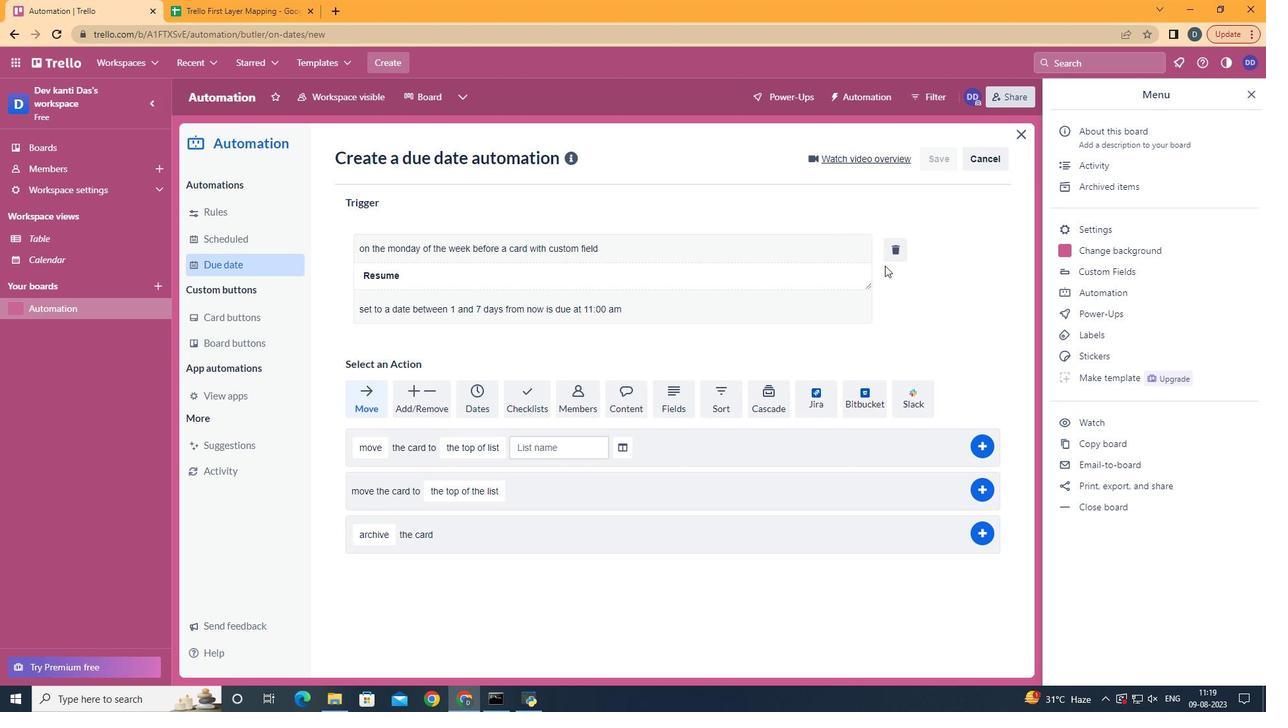 
